 Task: Add a condition where "Hours since ticket status pending user verification Is Sixty" in pending tickets.
Action: Mouse moved to (144, 416)
Screenshot: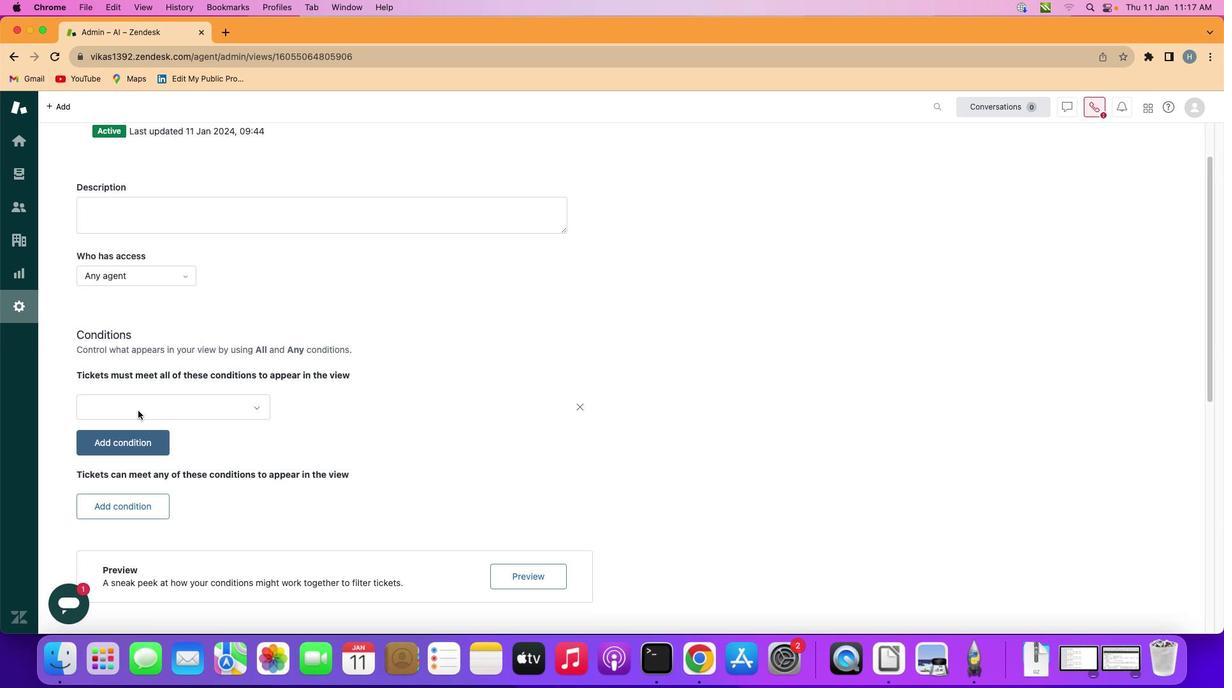 
Action: Mouse pressed left at (144, 416)
Screenshot: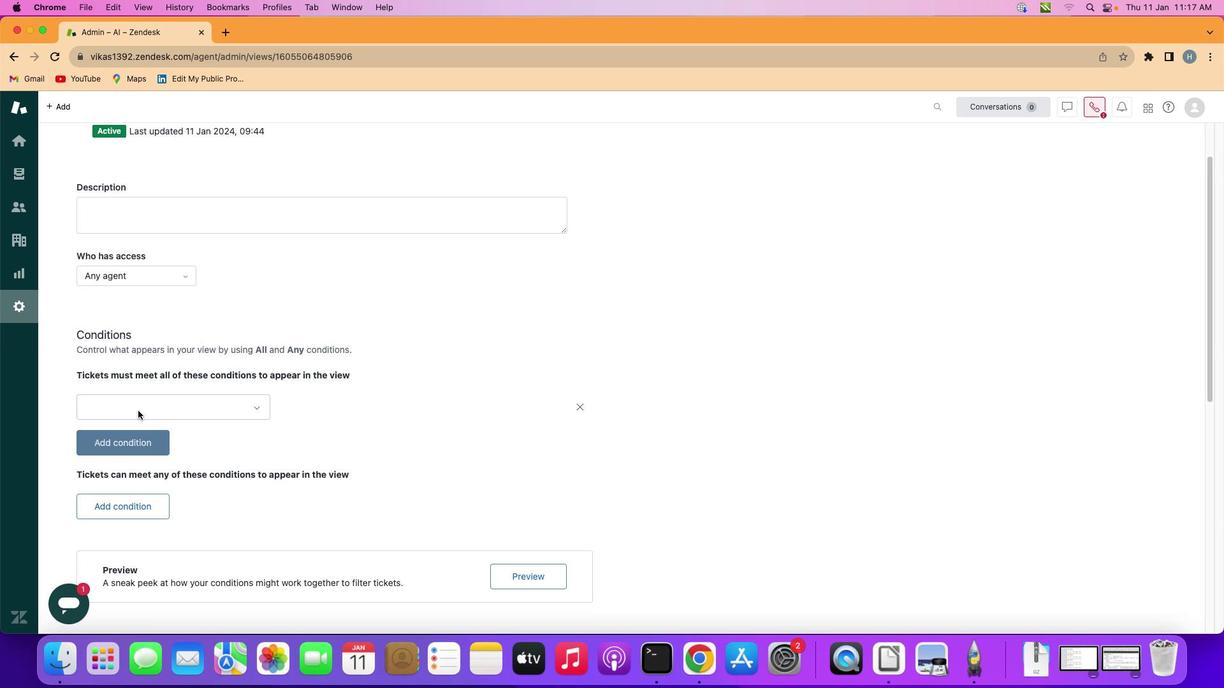 
Action: Mouse moved to (186, 415)
Screenshot: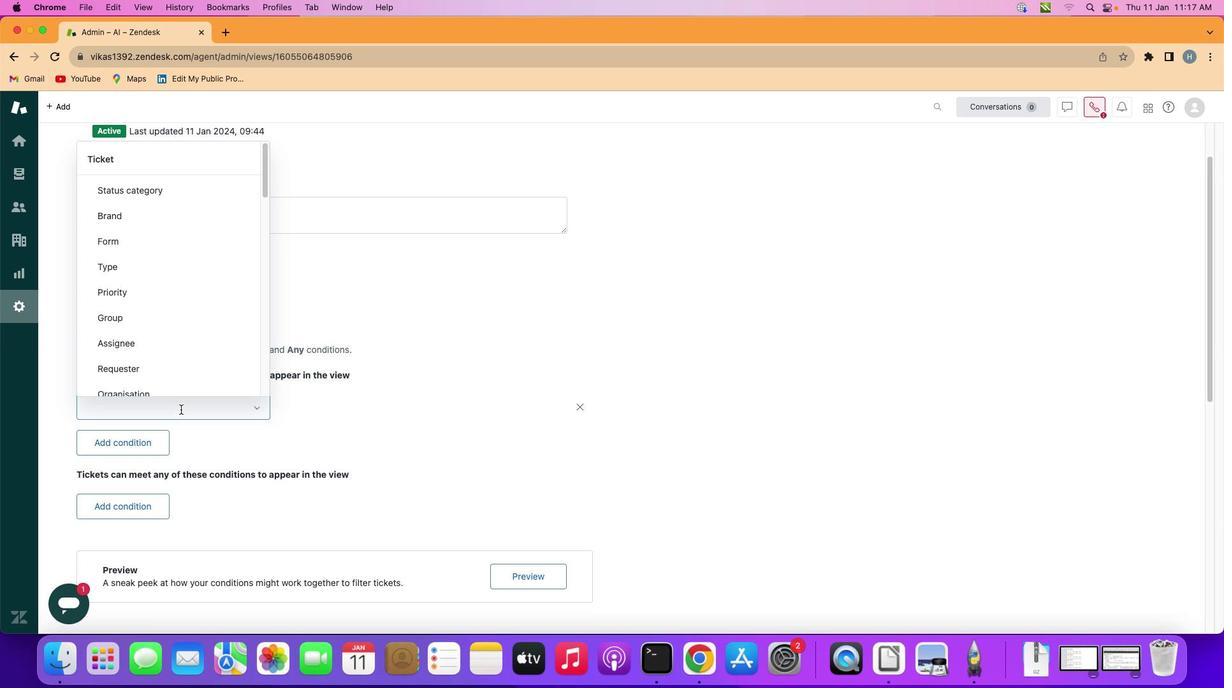 
Action: Mouse pressed left at (186, 415)
Screenshot: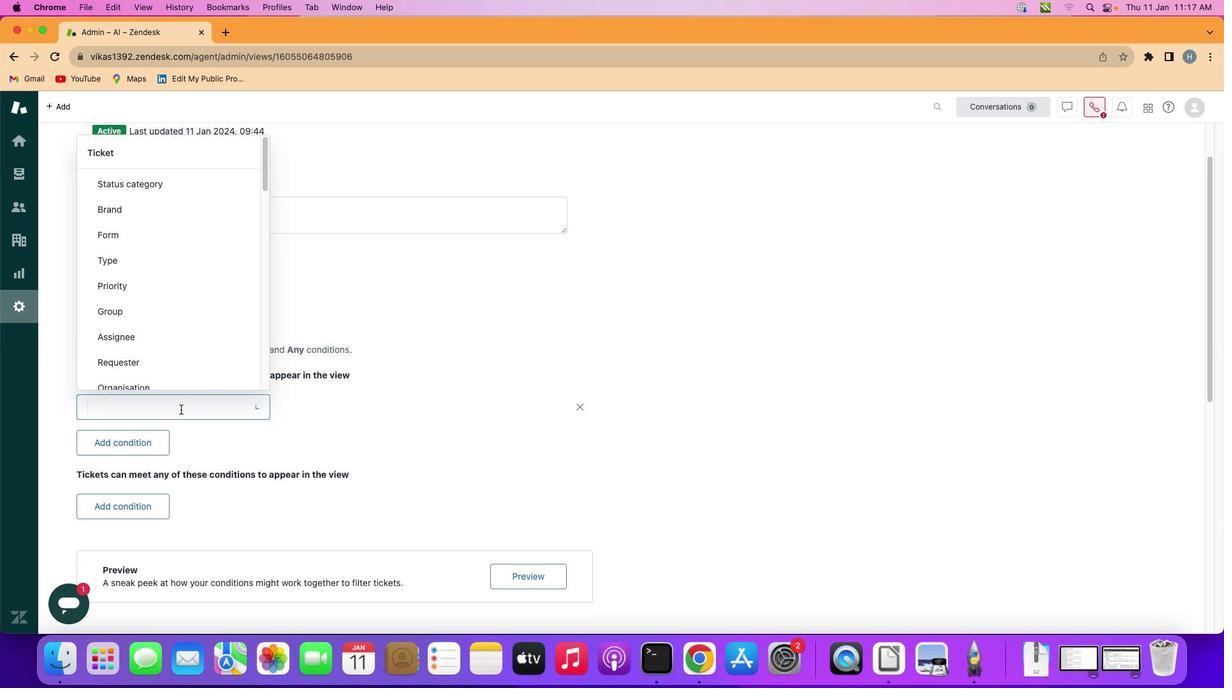 
Action: Mouse moved to (182, 303)
Screenshot: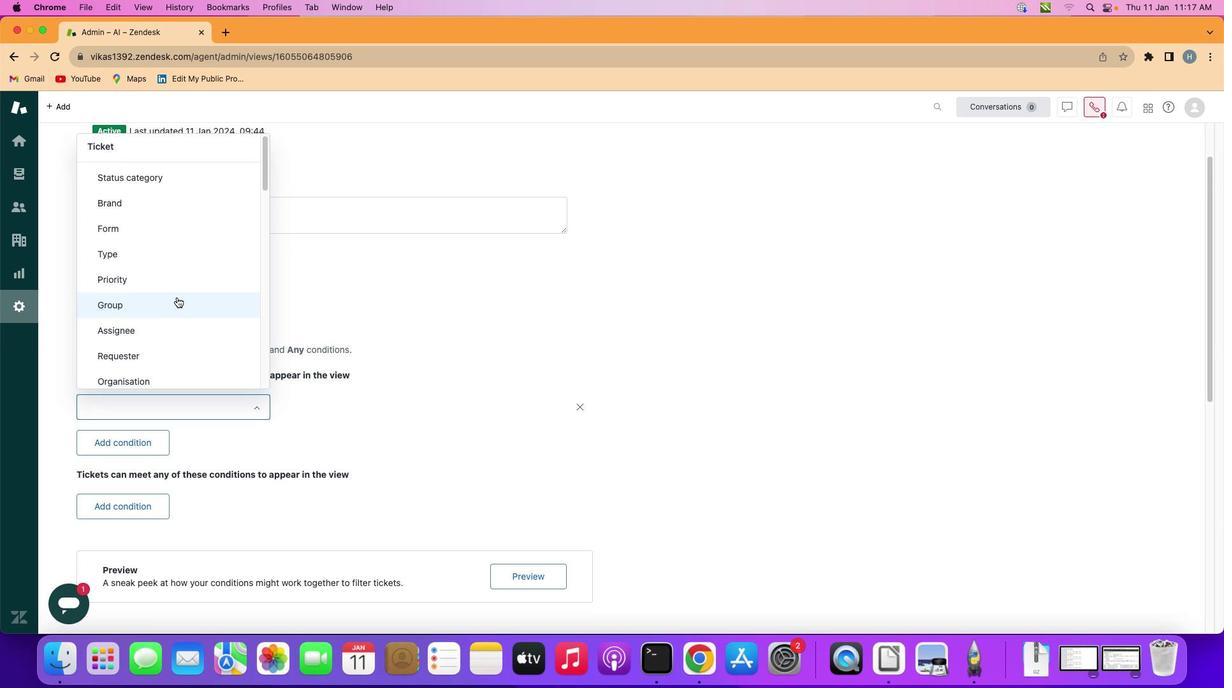 
Action: Mouse scrolled (182, 303) with delta (5, 5)
Screenshot: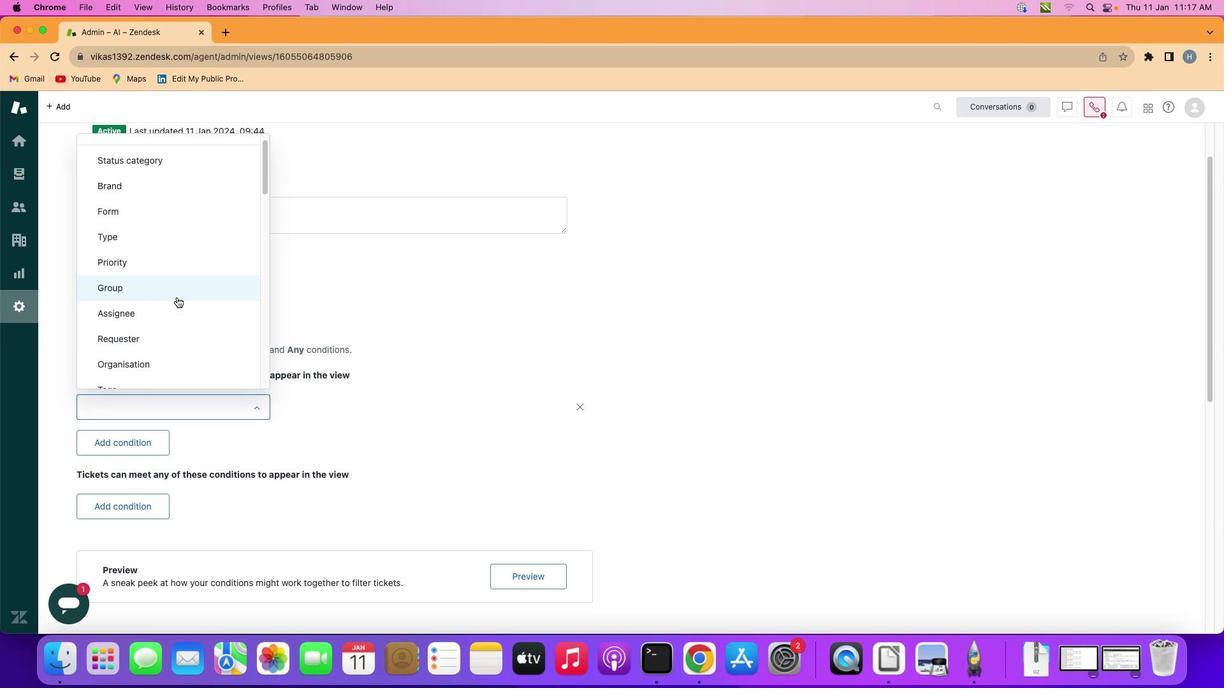 
Action: Mouse scrolled (182, 303) with delta (5, 5)
Screenshot: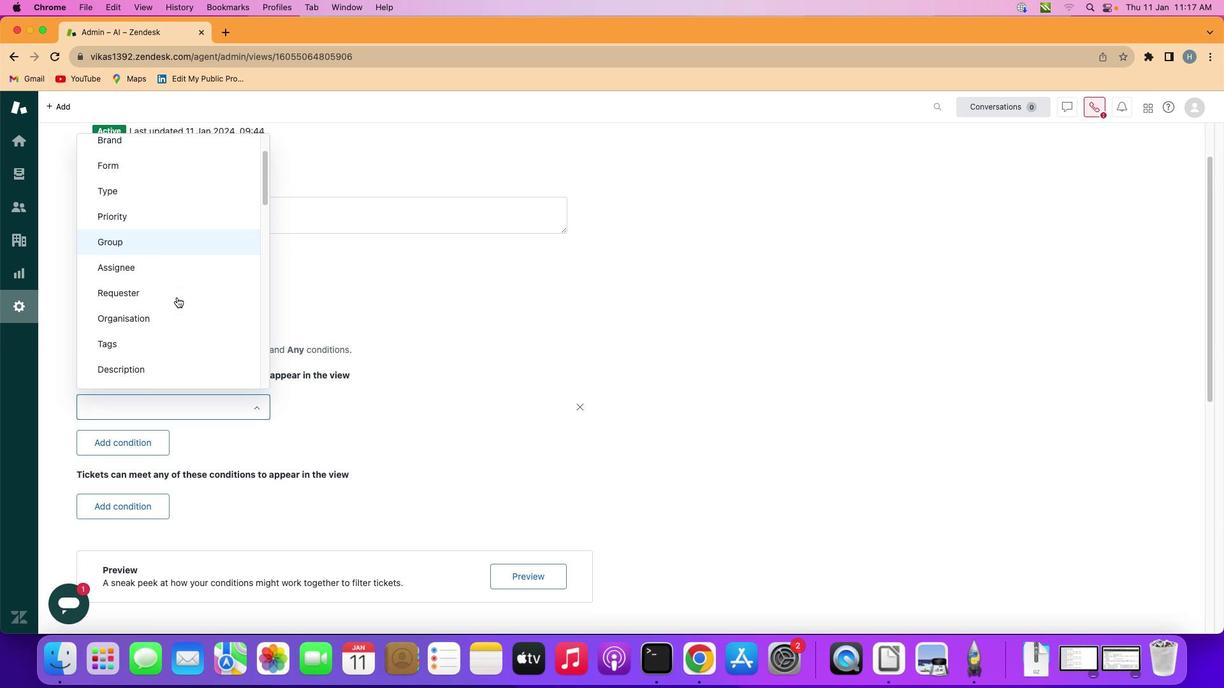 
Action: Mouse scrolled (182, 303) with delta (5, 4)
Screenshot: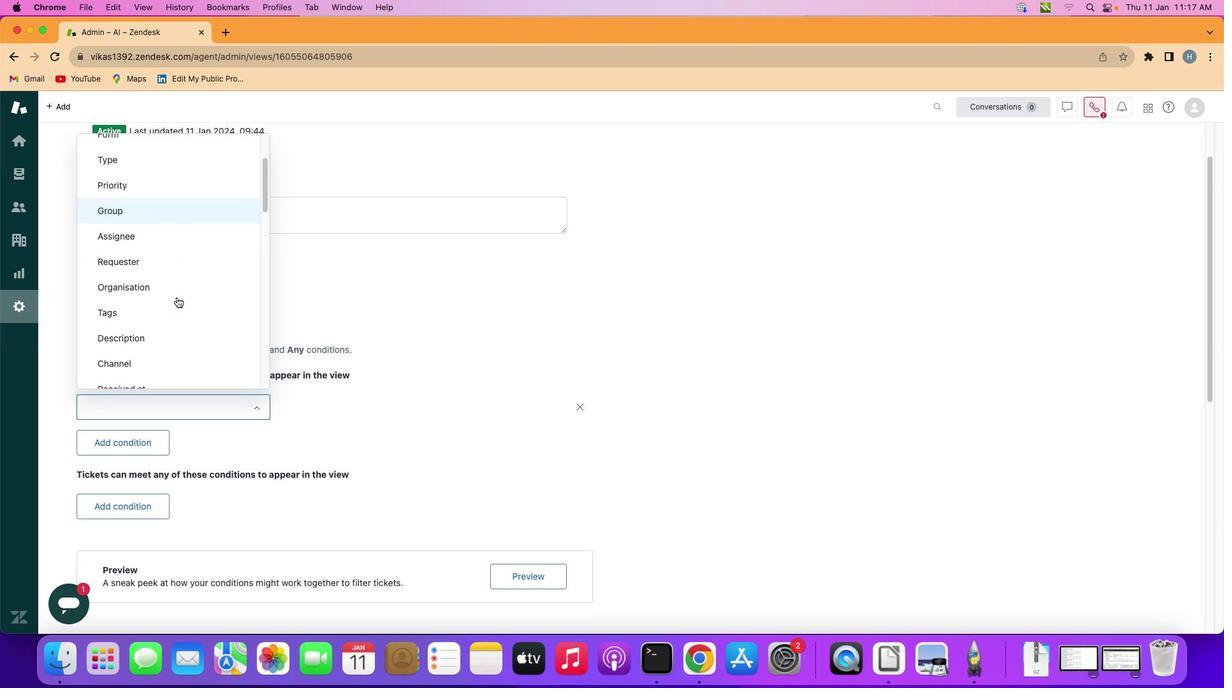 
Action: Mouse scrolled (182, 303) with delta (5, 4)
Screenshot: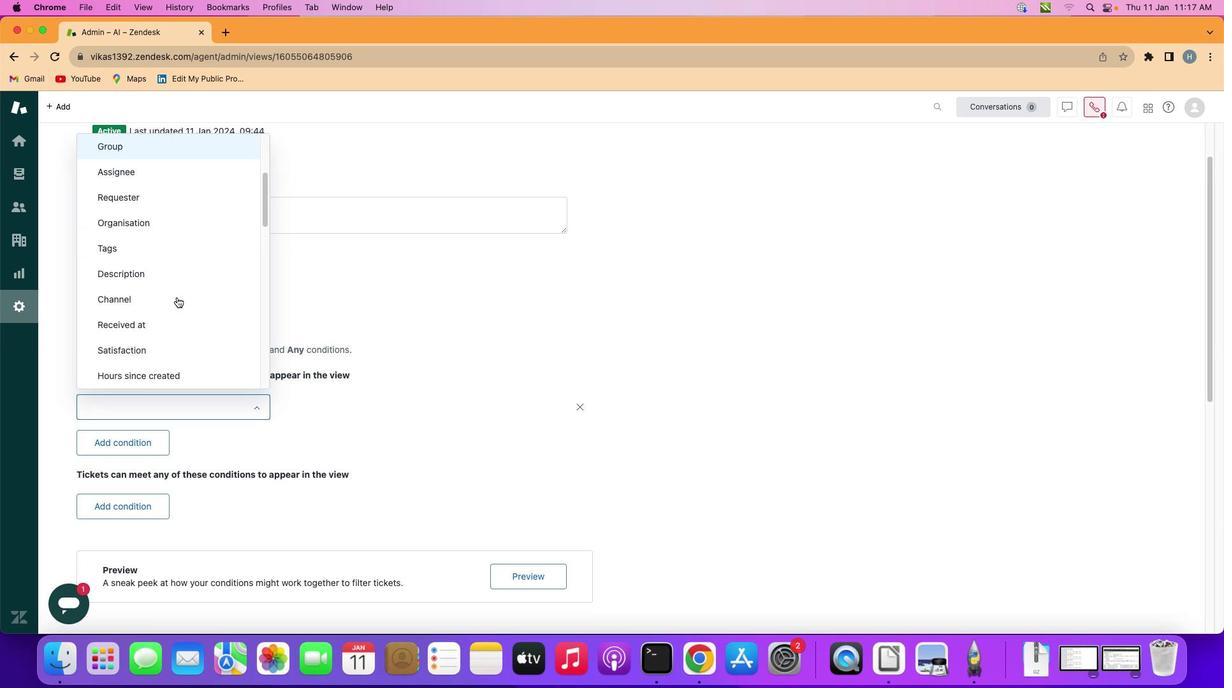 
Action: Mouse scrolled (182, 303) with delta (5, 4)
Screenshot: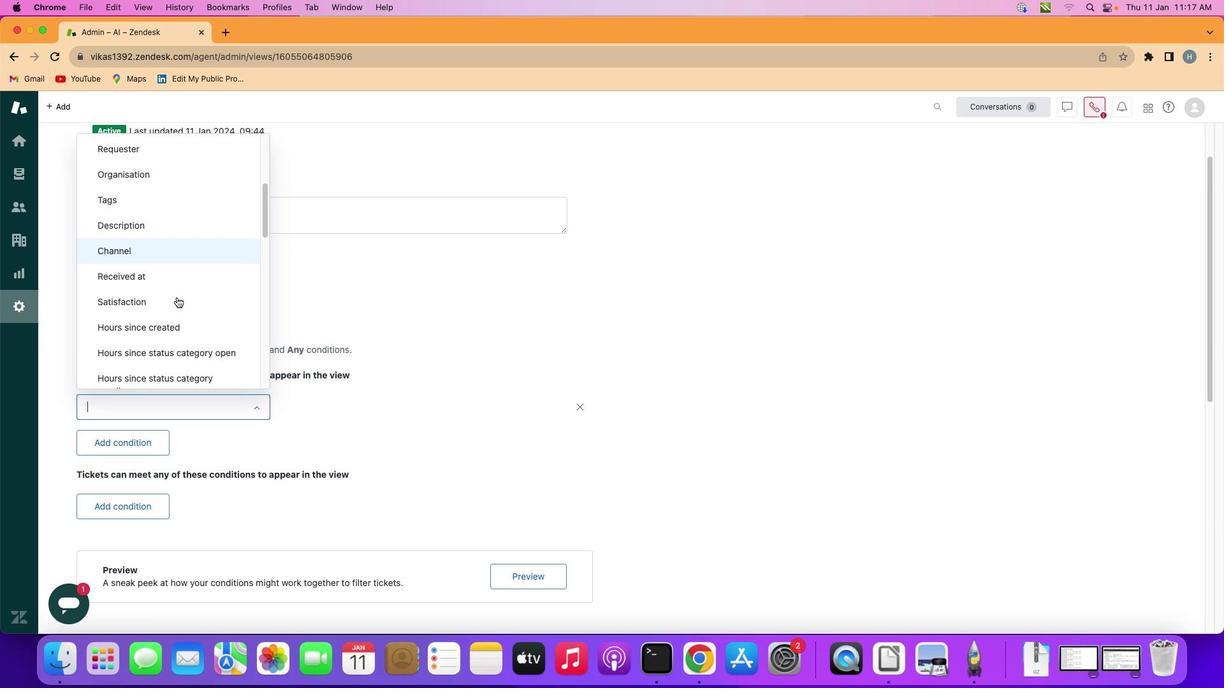 
Action: Mouse moved to (183, 302)
Screenshot: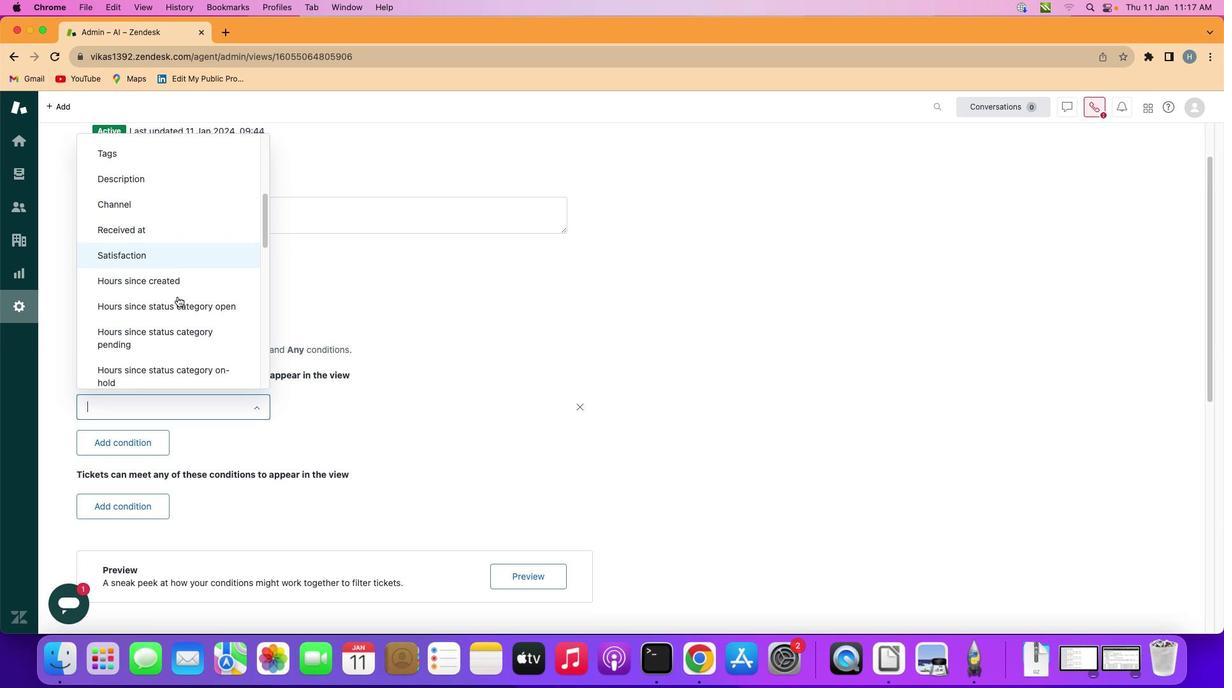 
Action: Mouse scrolled (183, 302) with delta (5, 6)
Screenshot: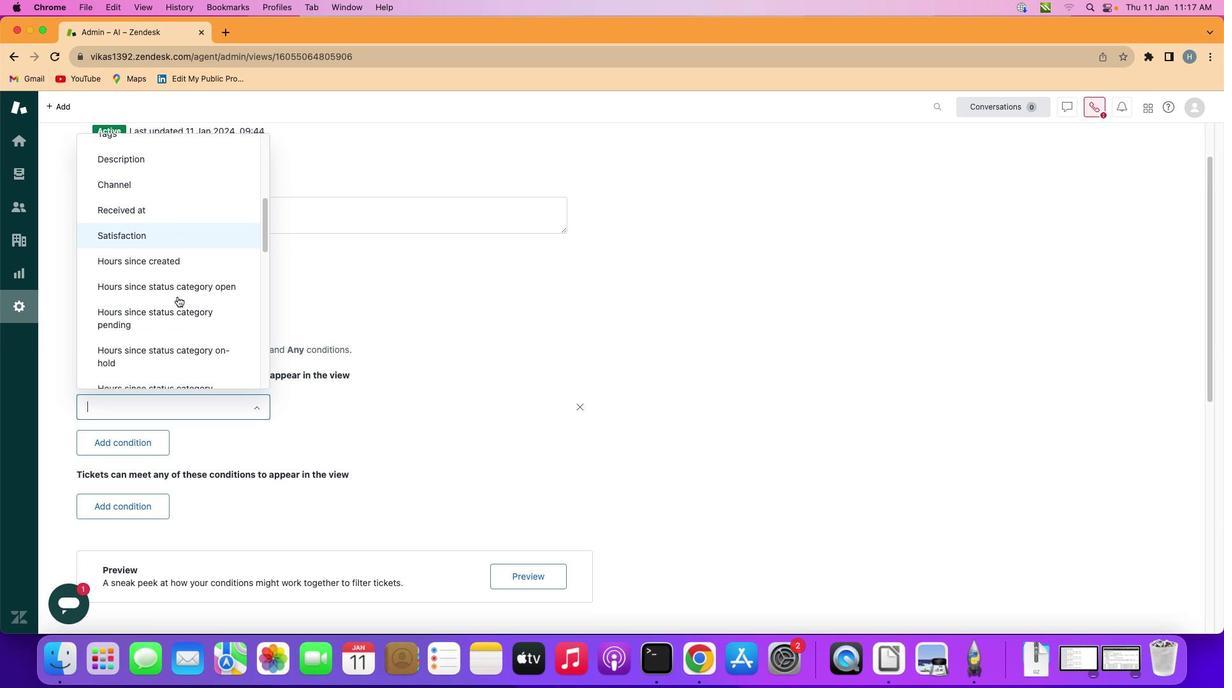 
Action: Mouse scrolled (183, 302) with delta (5, 3)
Screenshot: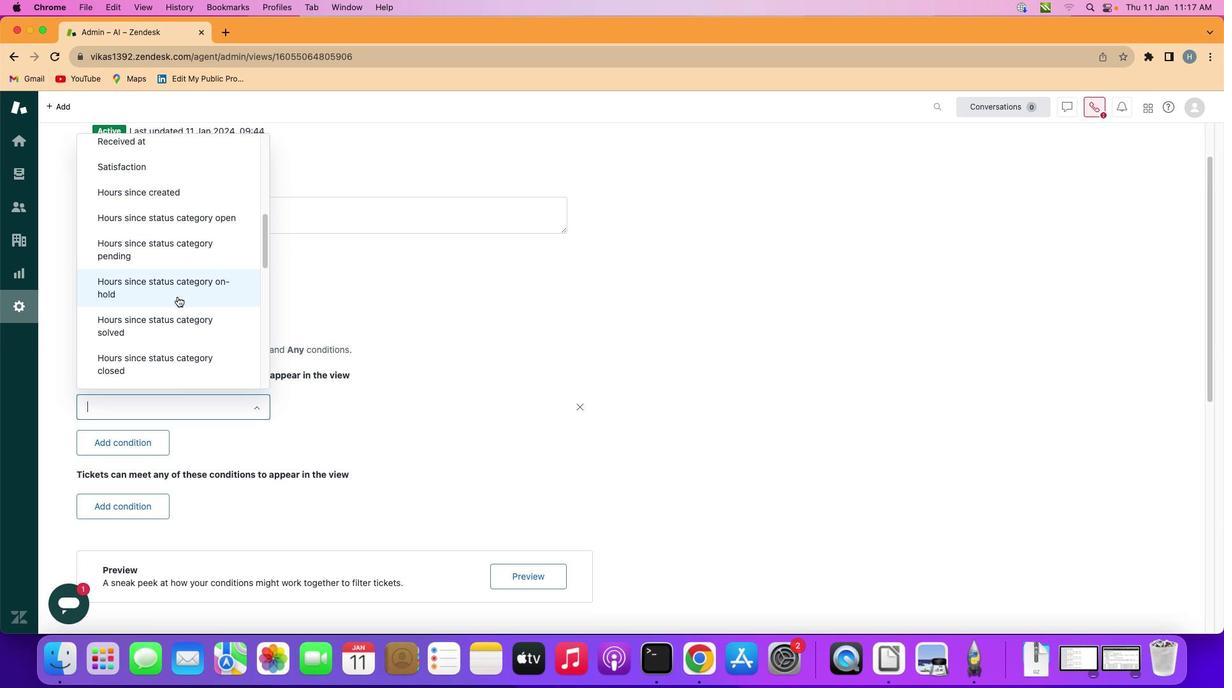 
Action: Mouse scrolled (183, 302) with delta (5, 7)
Screenshot: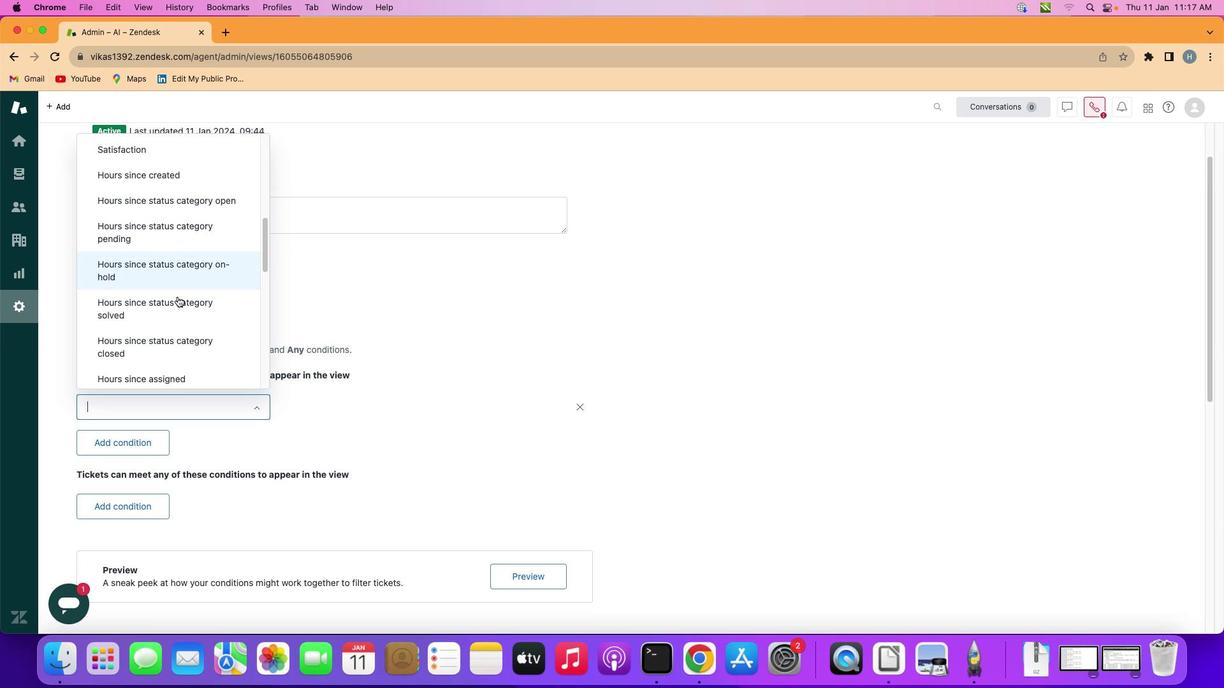 
Action: Mouse scrolled (183, 302) with delta (5, 3)
Screenshot: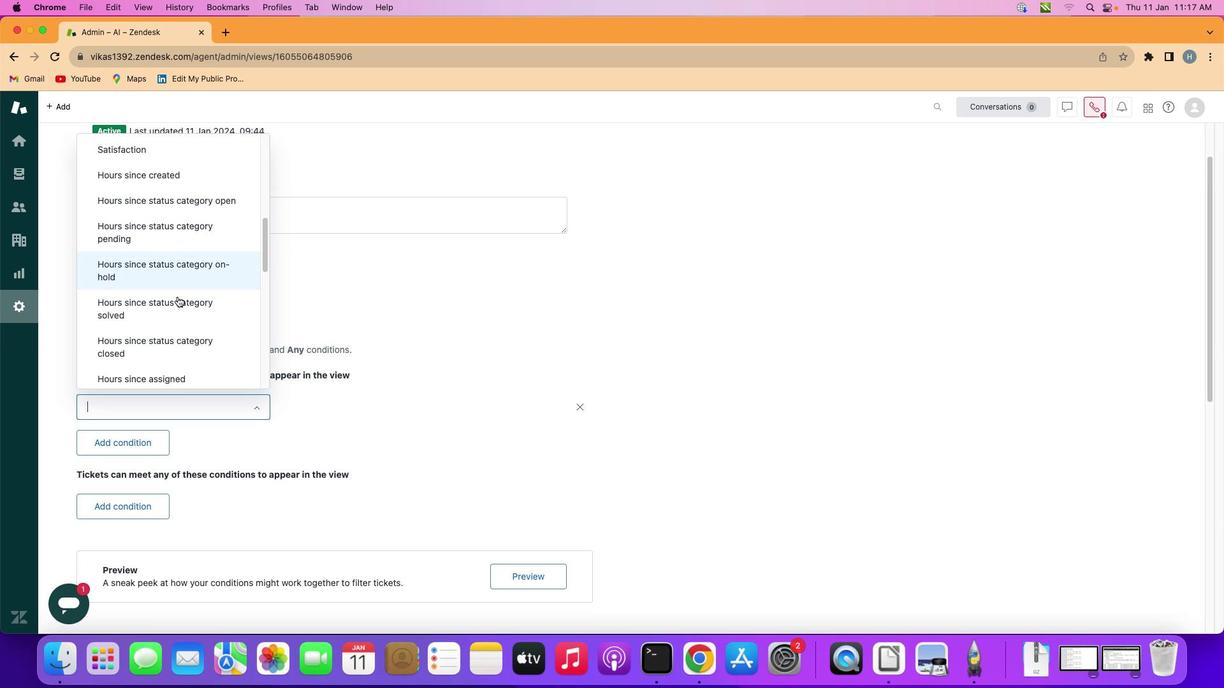 
Action: Mouse scrolled (183, 302) with delta (5, 3)
Screenshot: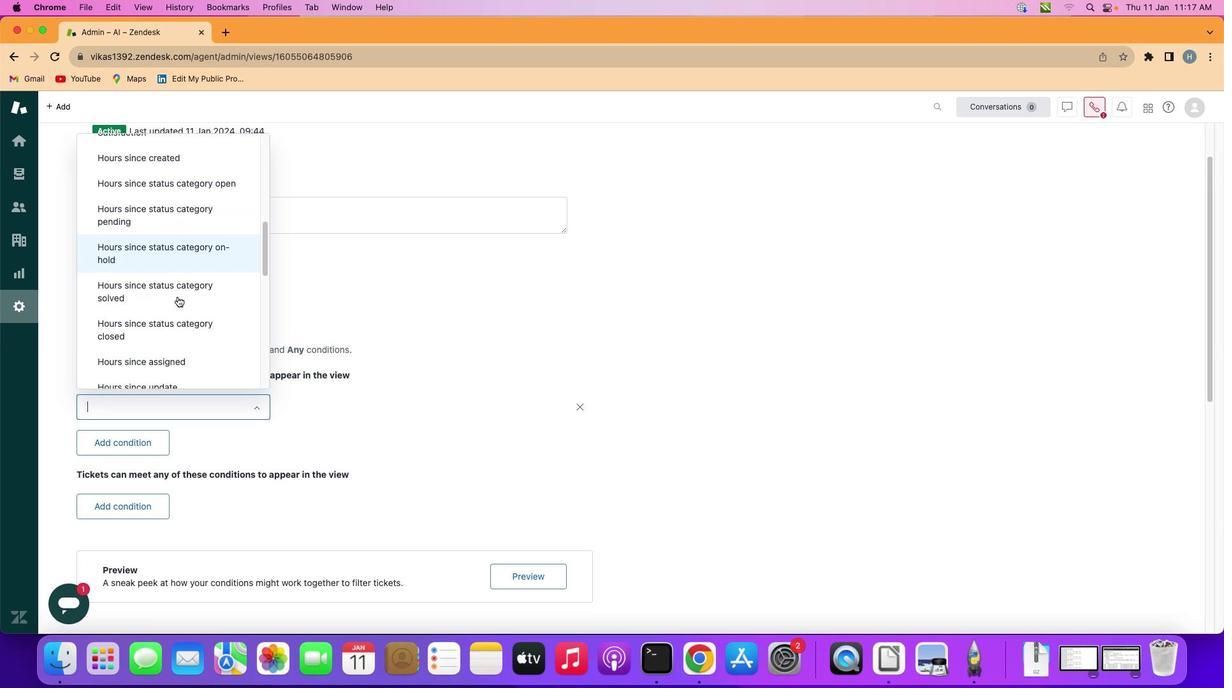 
Action: Mouse moved to (183, 302)
Screenshot: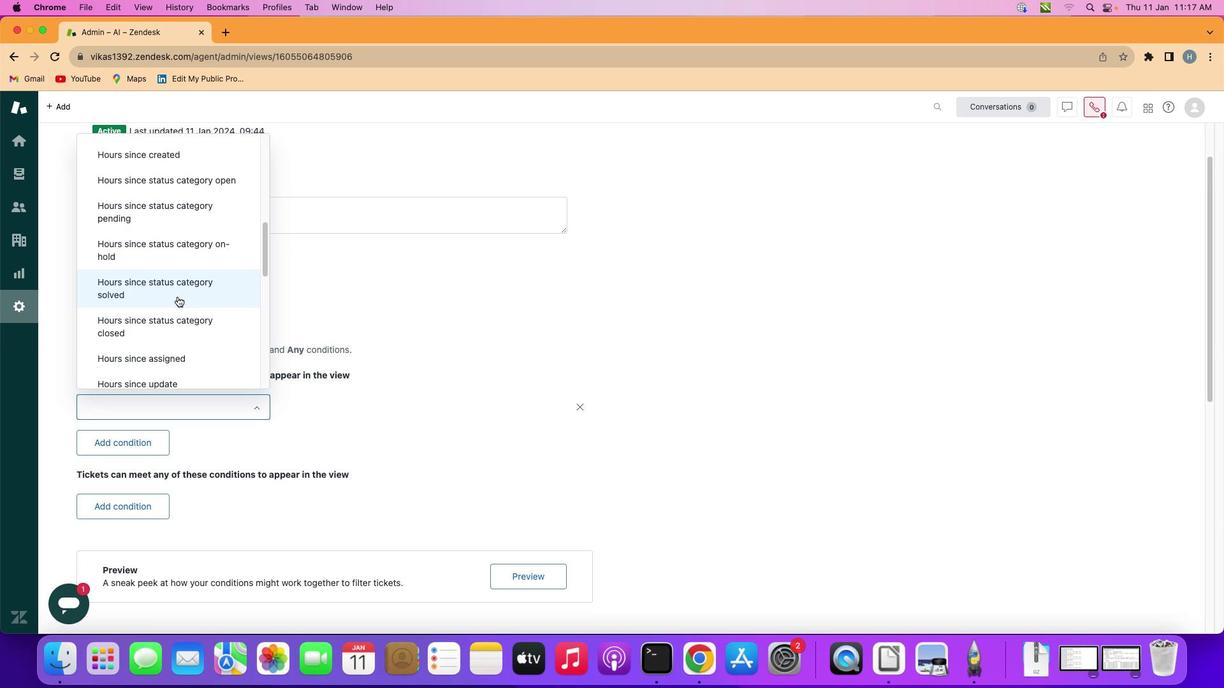 
Action: Mouse scrolled (183, 302) with delta (5, 5)
Screenshot: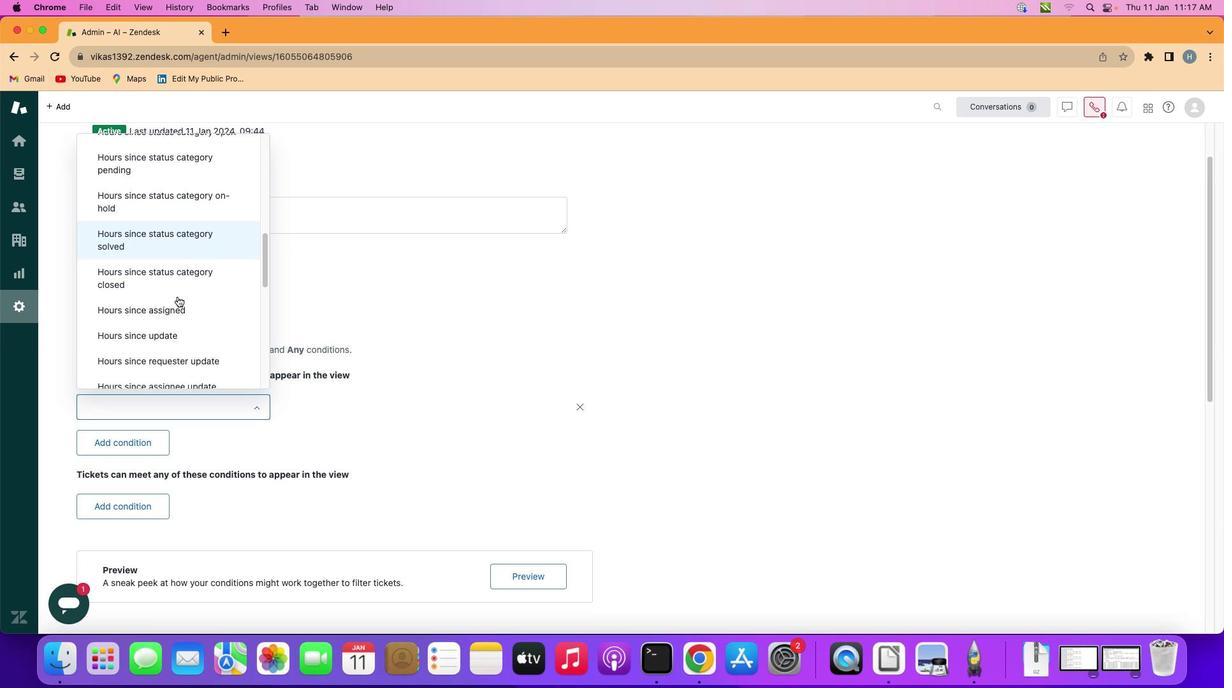 
Action: Mouse scrolled (183, 302) with delta (5, 5)
Screenshot: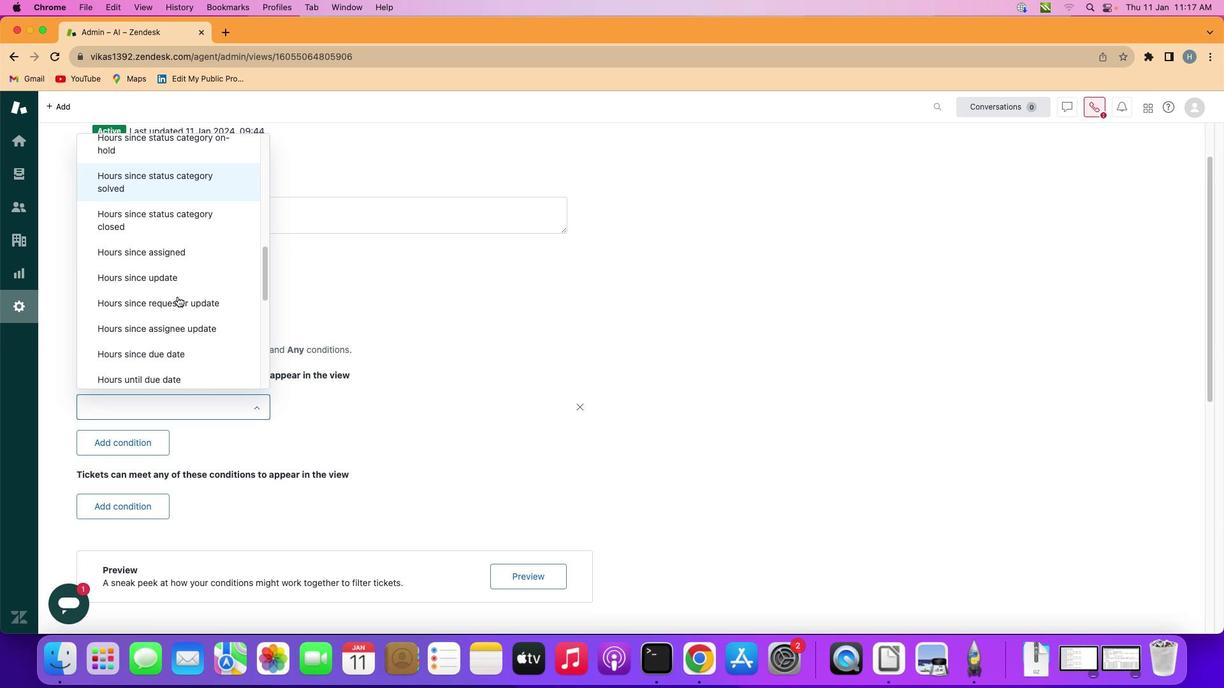 
Action: Mouse scrolled (183, 302) with delta (5, 4)
Screenshot: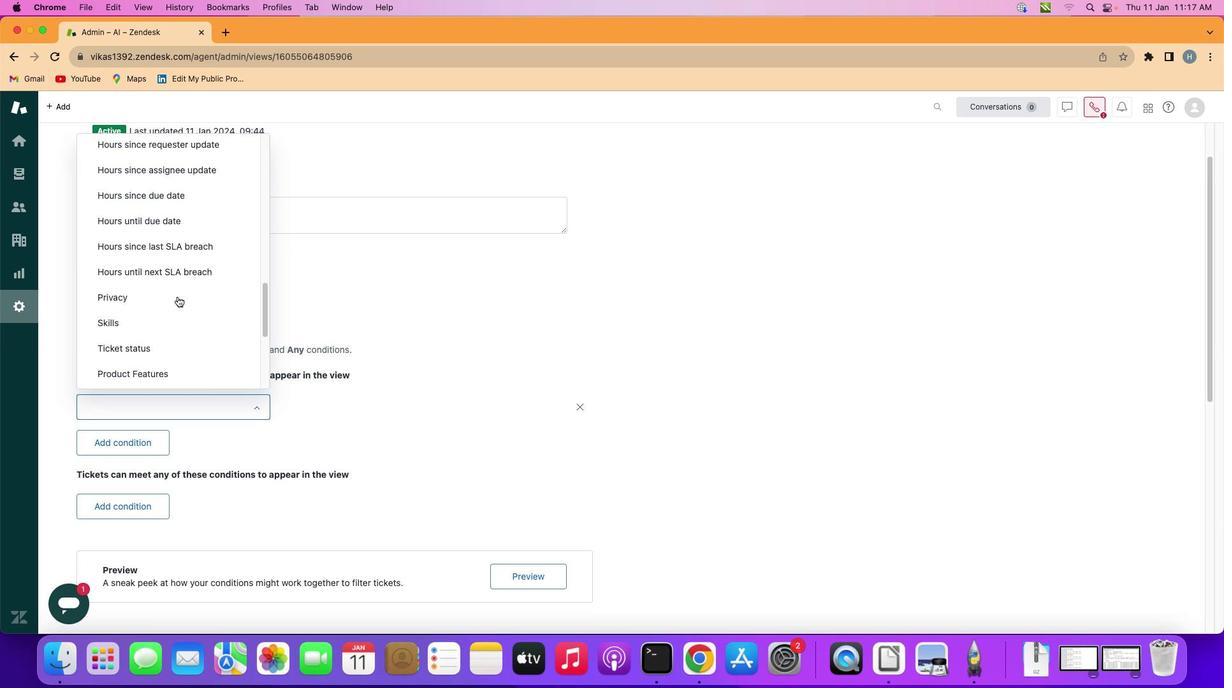 
Action: Mouse scrolled (183, 302) with delta (5, 3)
Screenshot: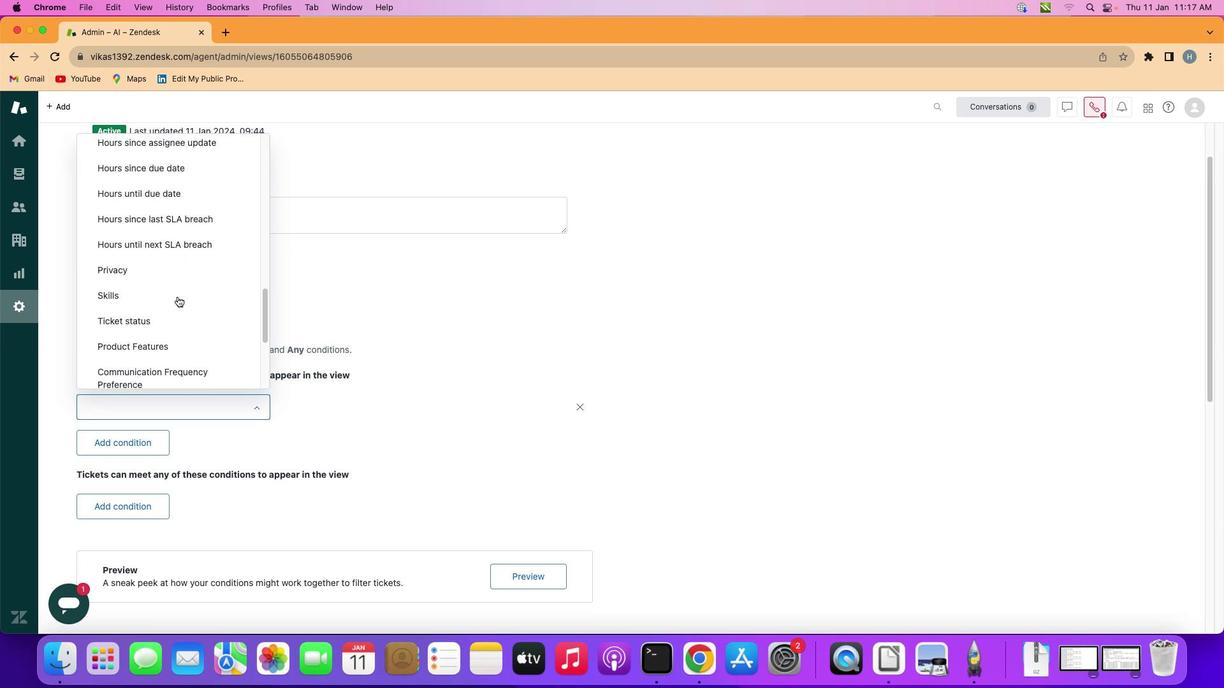 
Action: Mouse scrolled (183, 302) with delta (5, 3)
Screenshot: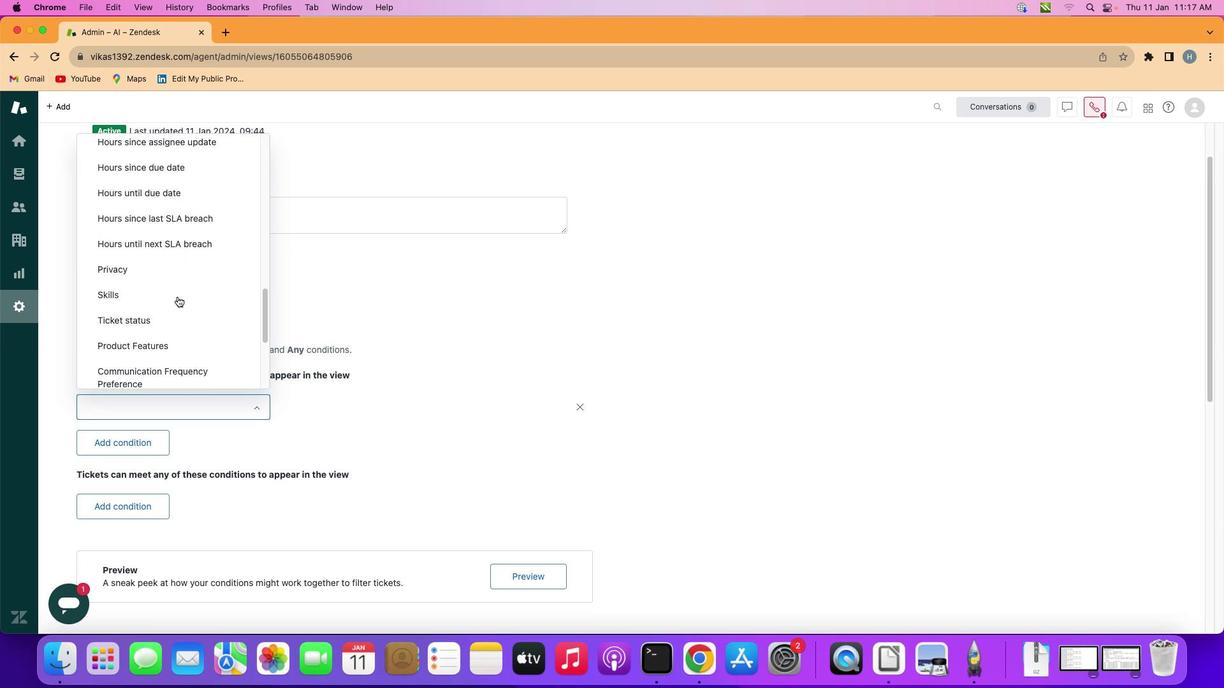 
Action: Mouse scrolled (183, 302) with delta (5, 6)
Screenshot: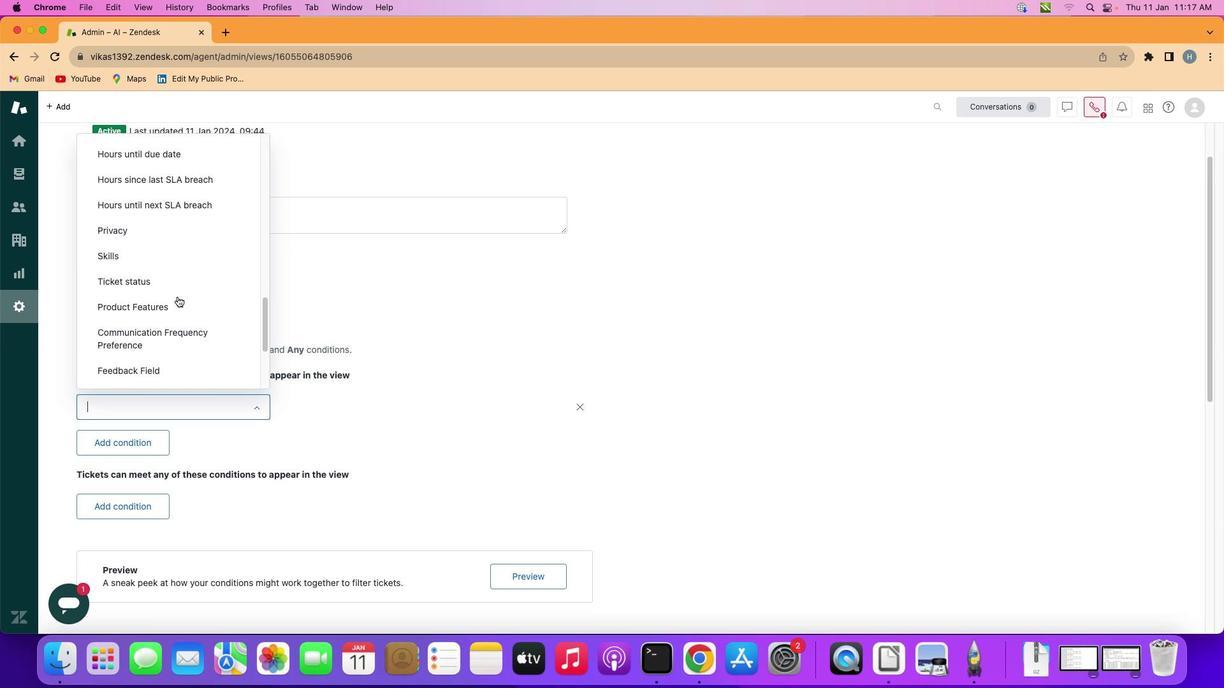 
Action: Mouse scrolled (183, 302) with delta (5, 3)
Screenshot: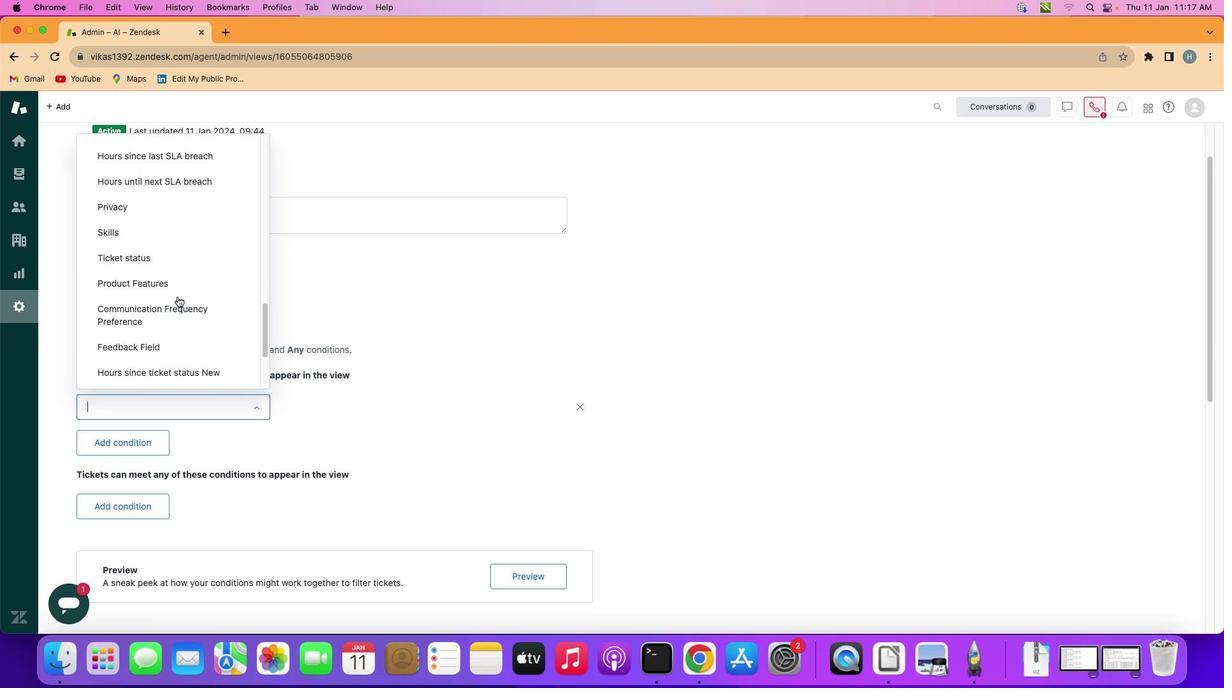 
Action: Mouse scrolled (183, 302) with delta (5, 7)
Screenshot: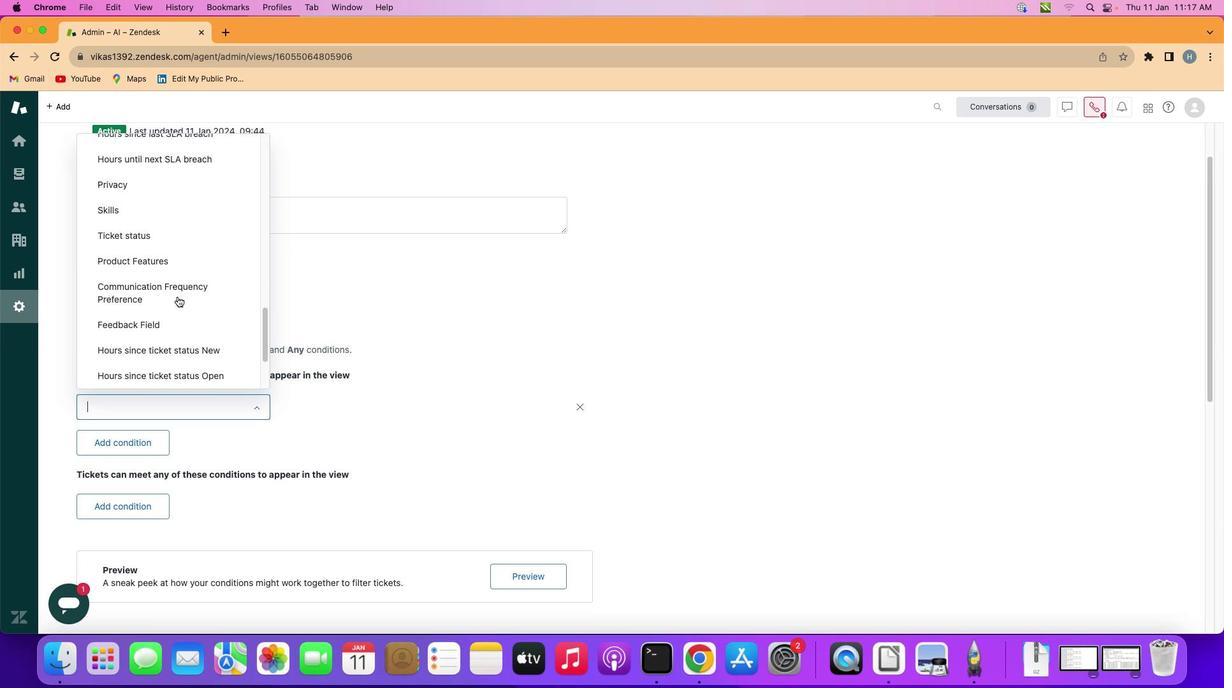 
Action: Mouse scrolled (183, 302) with delta (5, 3)
Screenshot: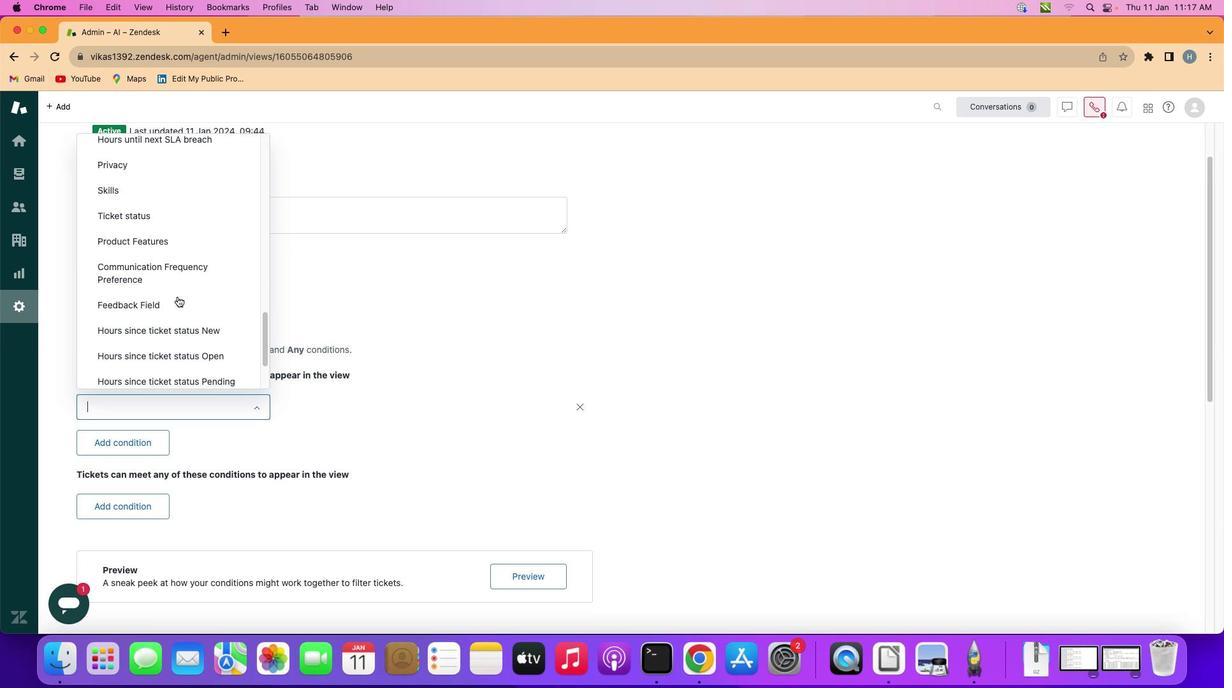 
Action: Mouse scrolled (183, 302) with delta (5, 5)
Screenshot: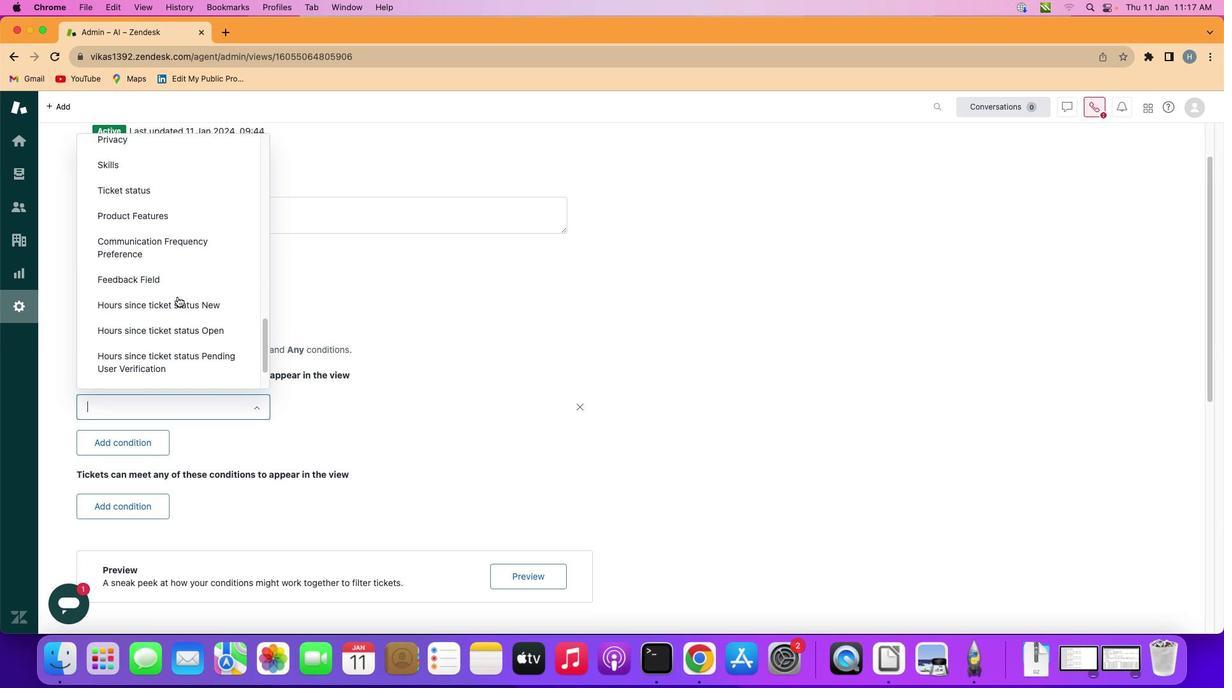 
Action: Mouse moved to (183, 302)
Screenshot: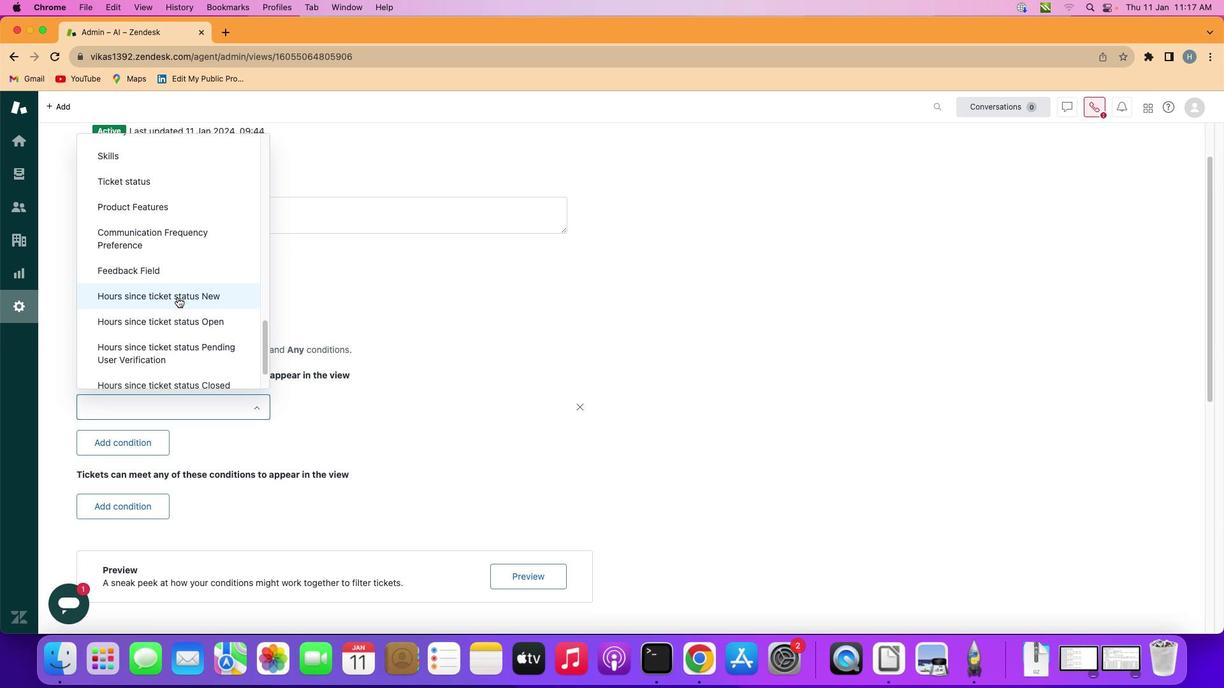 
Action: Mouse scrolled (183, 302) with delta (5, 5)
Screenshot: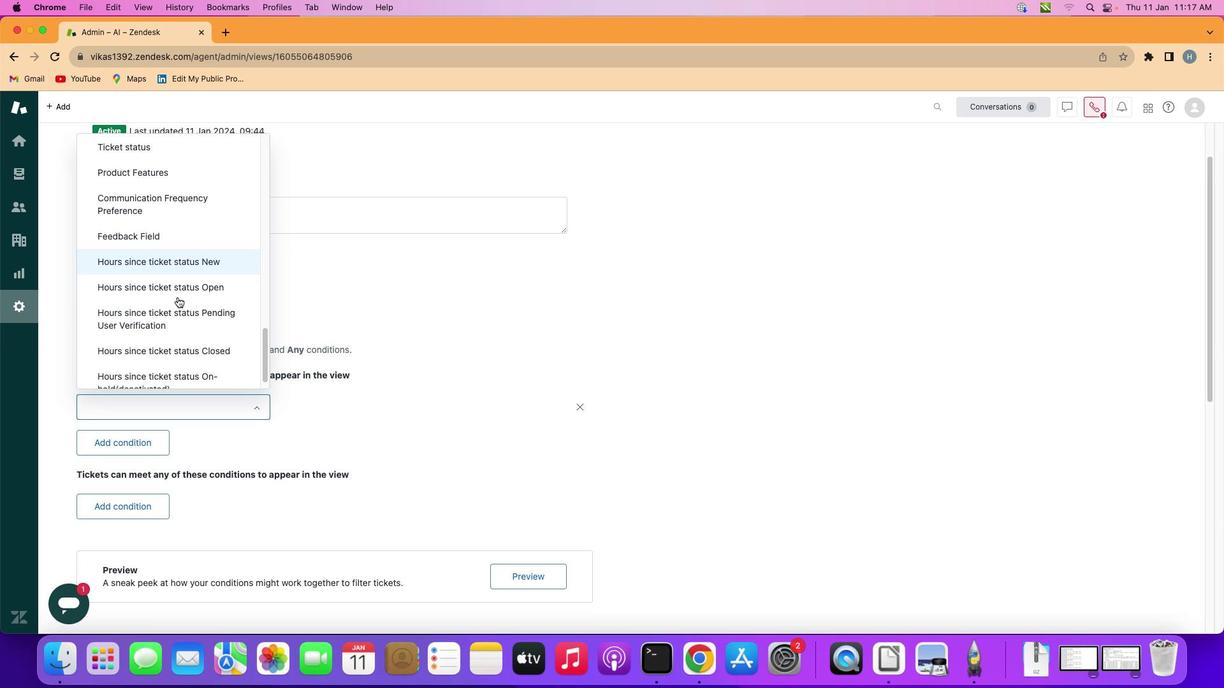 
Action: Mouse scrolled (183, 302) with delta (5, 5)
Screenshot: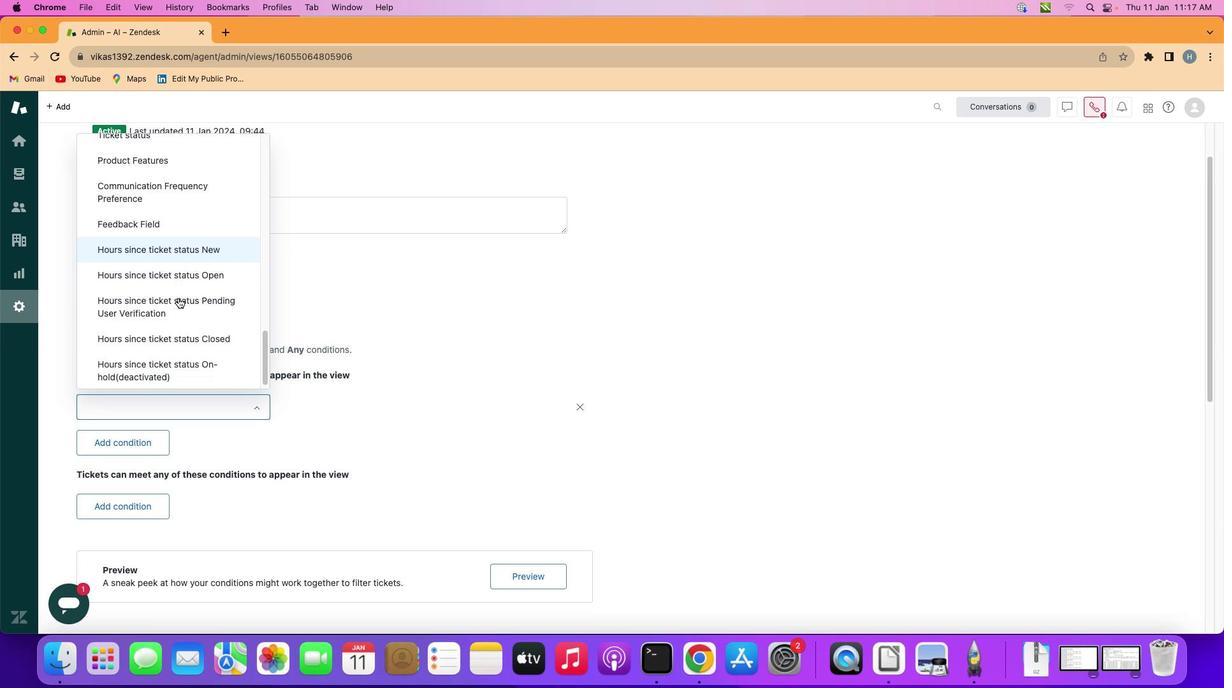 
Action: Mouse scrolled (183, 302) with delta (5, 3)
Screenshot: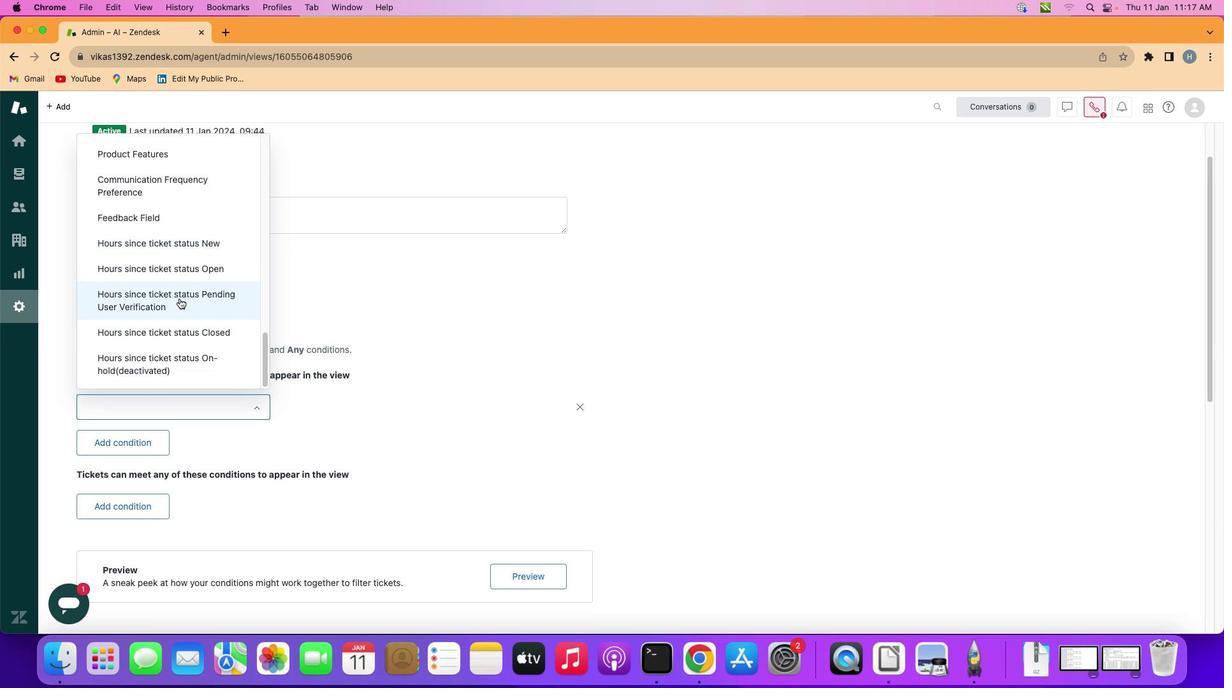 
Action: Mouse scrolled (183, 302) with delta (5, 2)
Screenshot: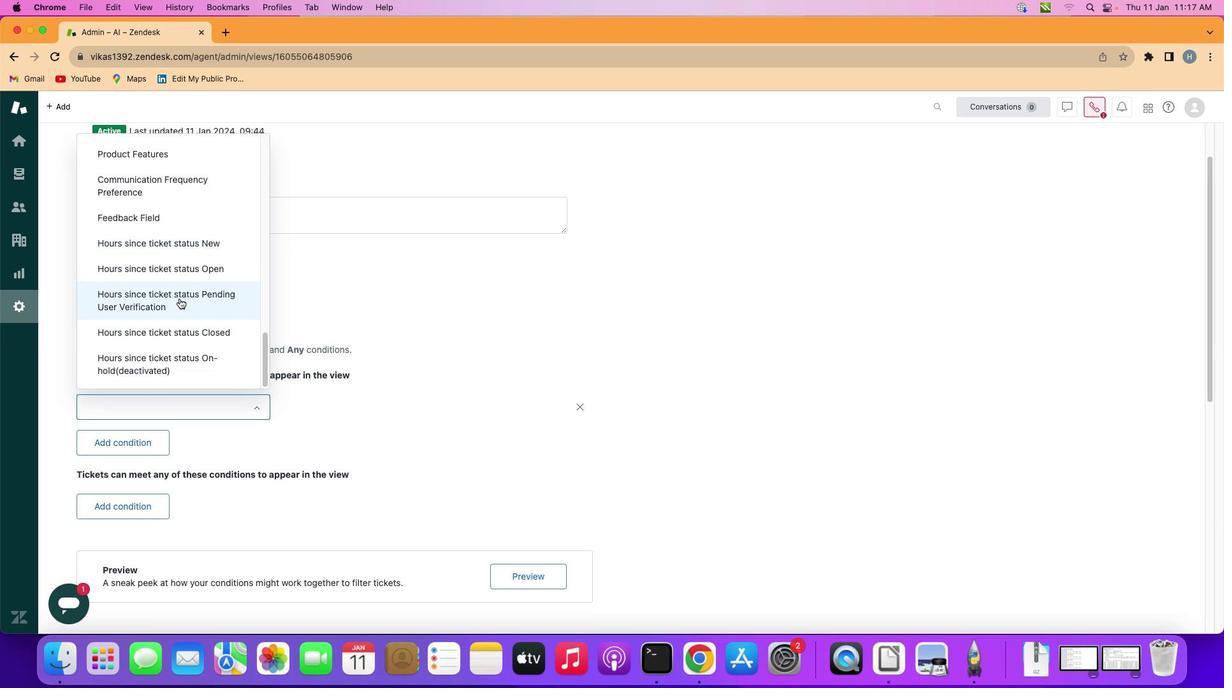 
Action: Mouse scrolled (183, 302) with delta (5, 2)
Screenshot: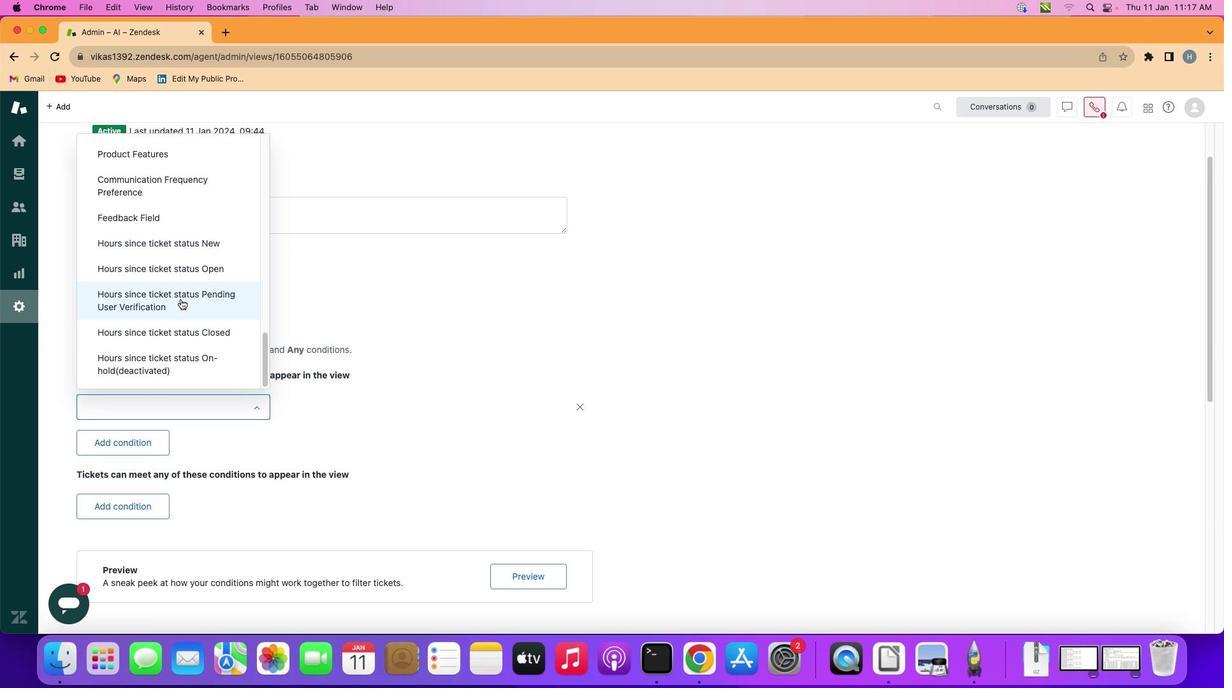 
Action: Mouse scrolled (183, 302) with delta (5, 1)
Screenshot: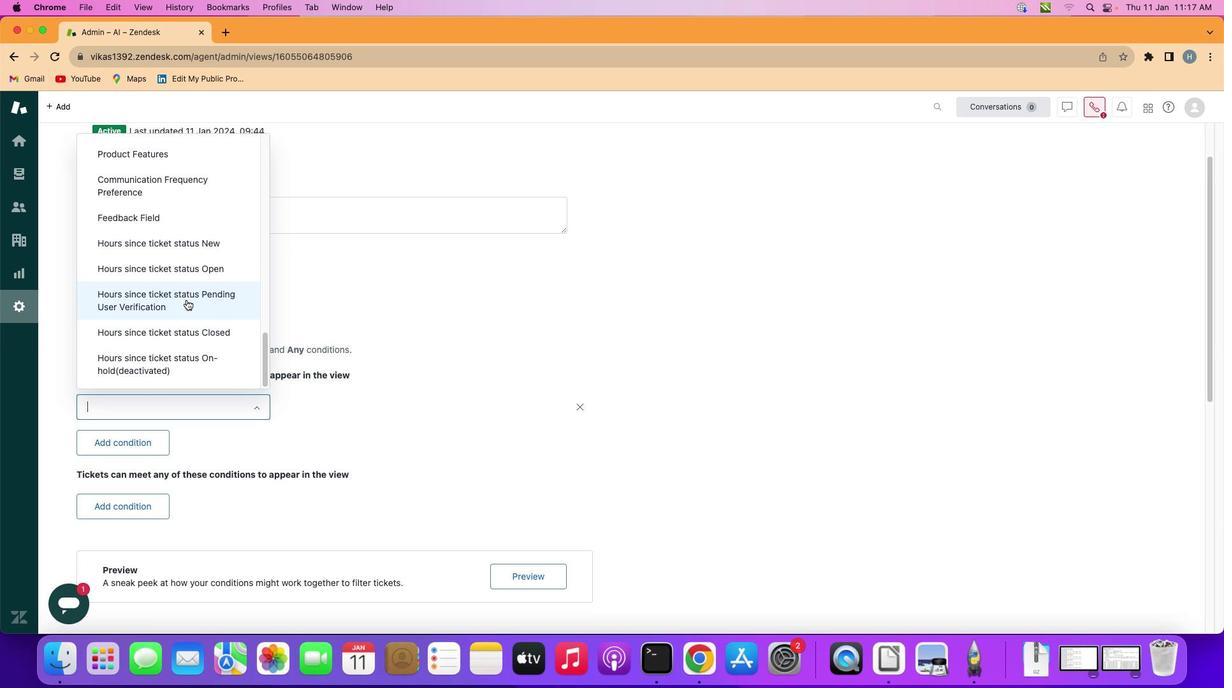 
Action: Mouse moved to (227, 293)
Screenshot: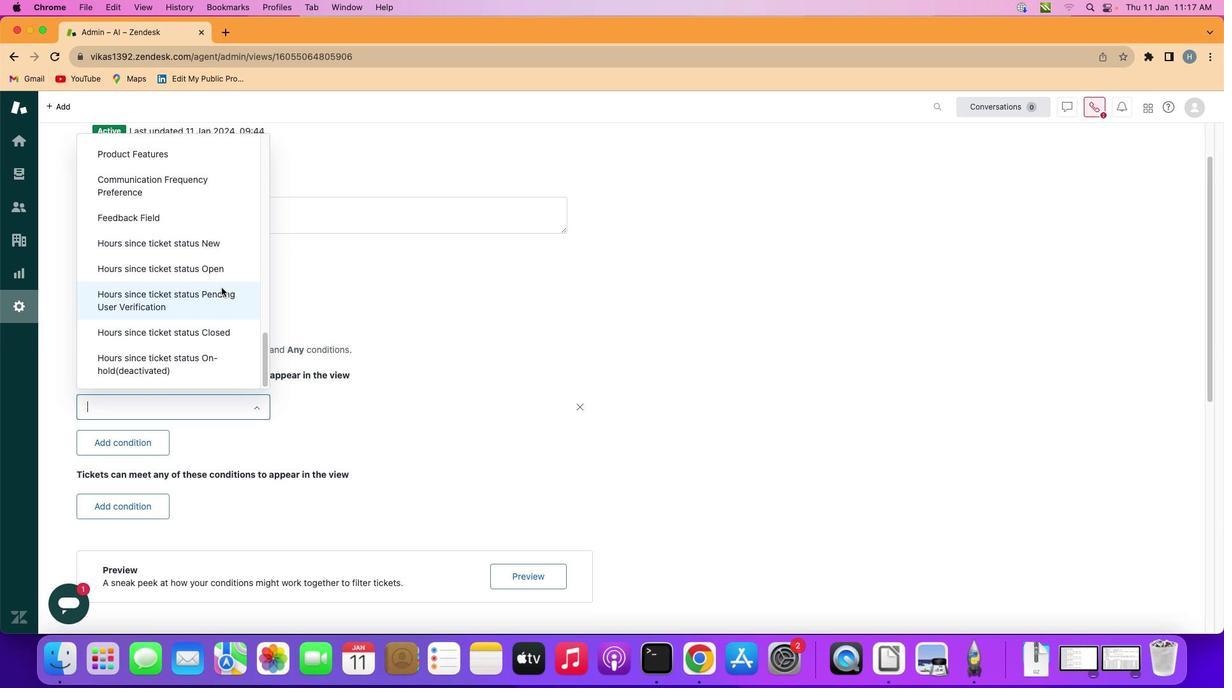 
Action: Mouse pressed left at (227, 293)
Screenshot: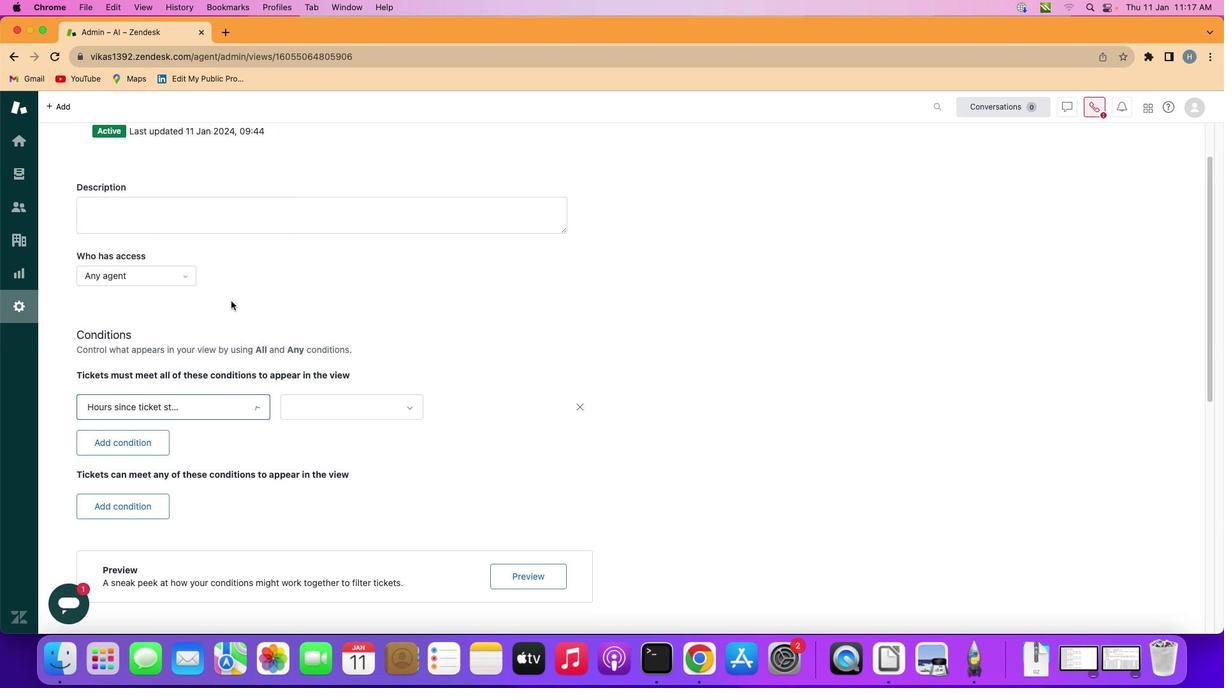 
Action: Mouse moved to (361, 411)
Screenshot: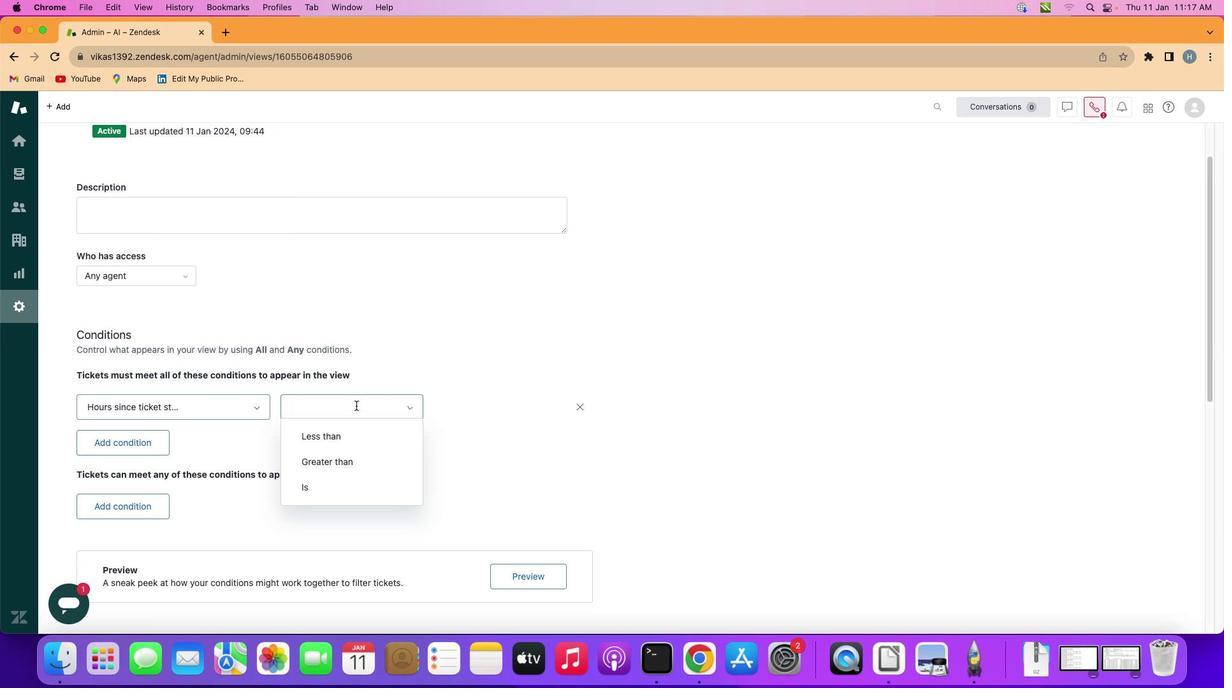 
Action: Mouse pressed left at (361, 411)
Screenshot: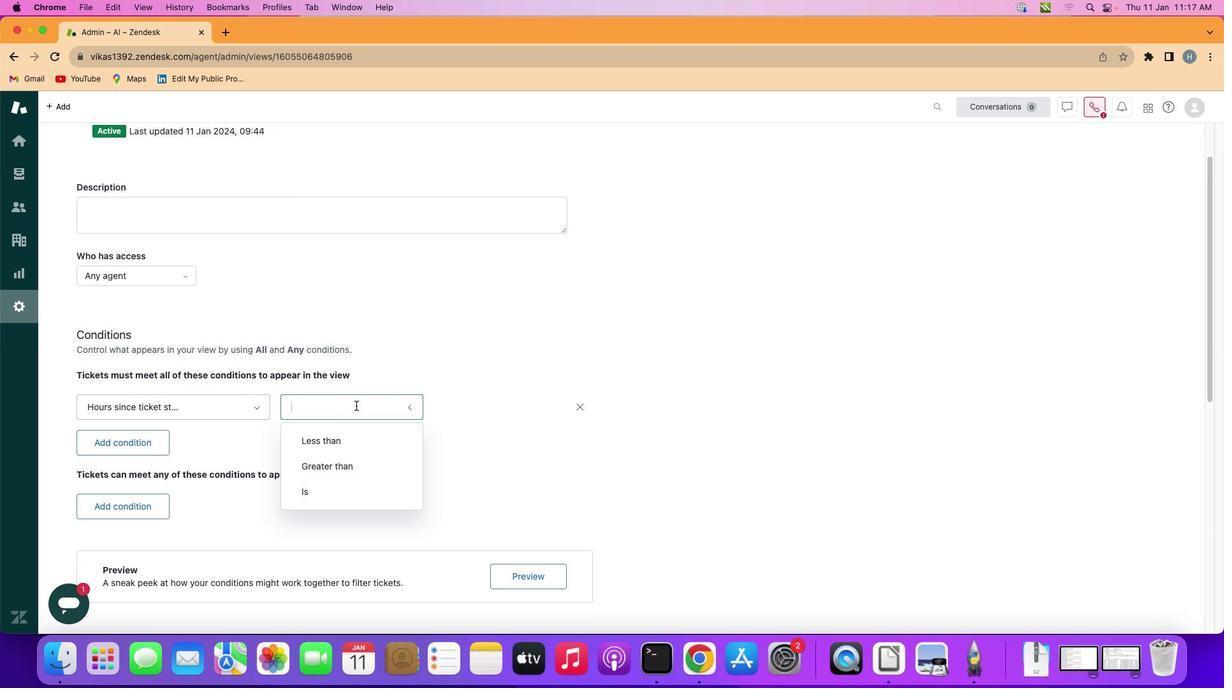 
Action: Mouse moved to (343, 489)
Screenshot: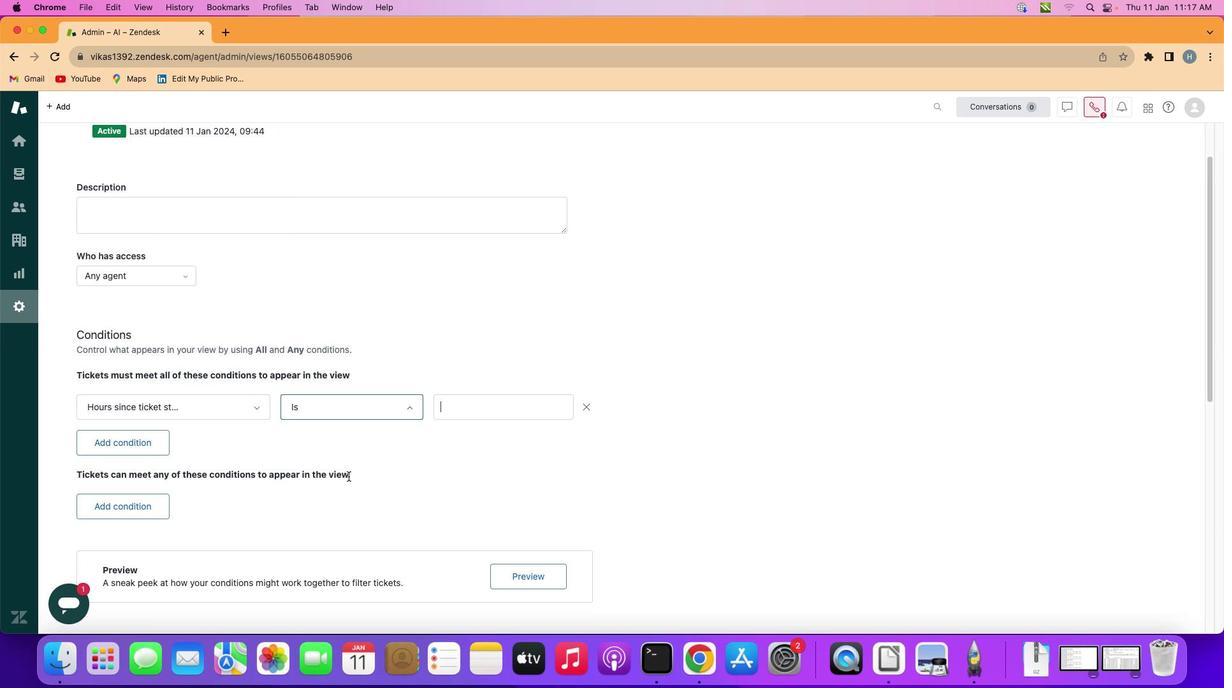 
Action: Mouse pressed left at (343, 489)
Screenshot: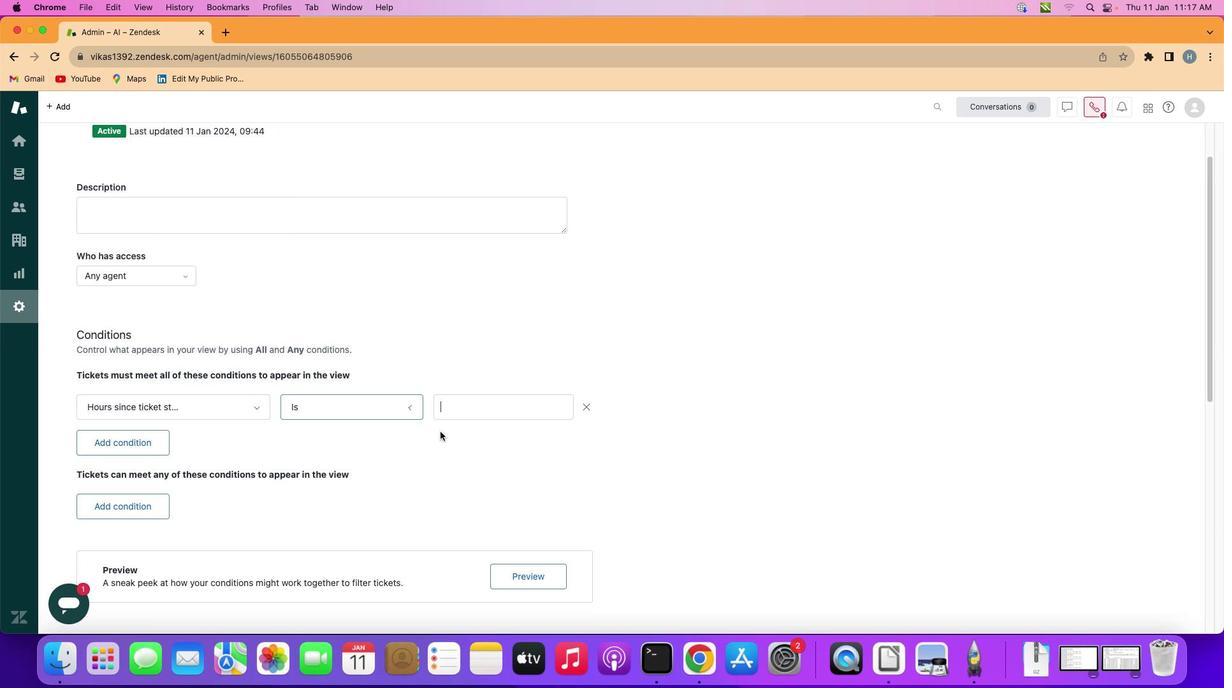 
Action: Mouse moved to (477, 420)
Screenshot: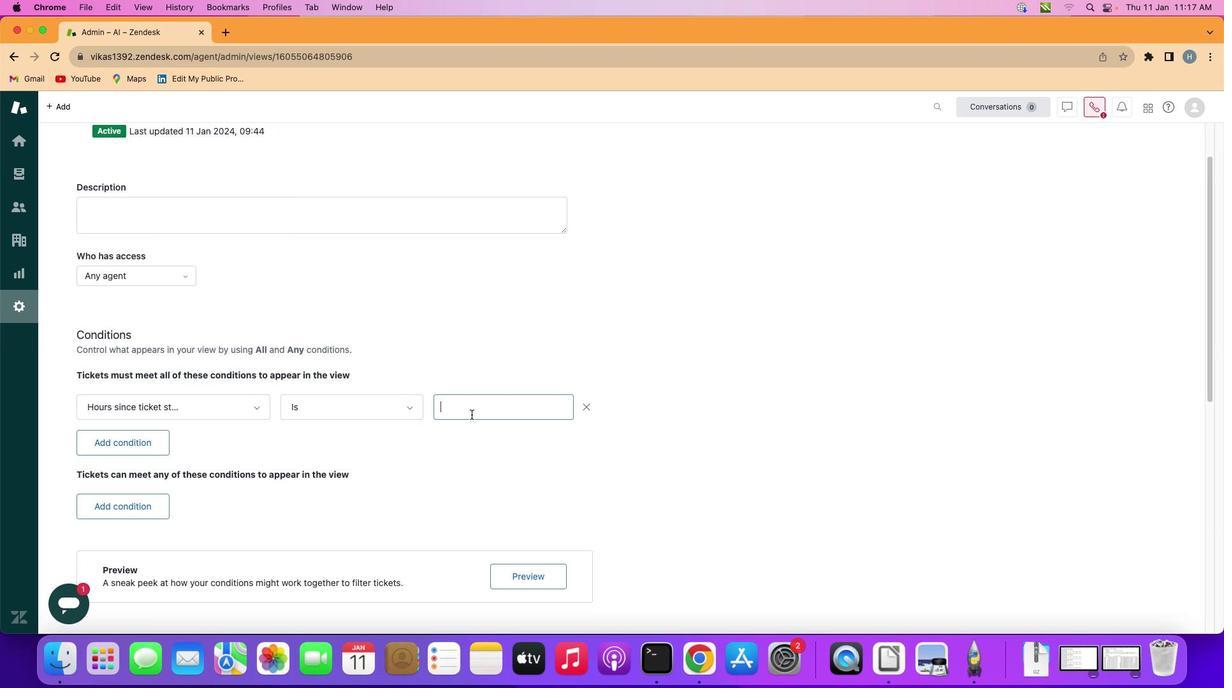
Action: Mouse pressed left at (477, 420)
Screenshot: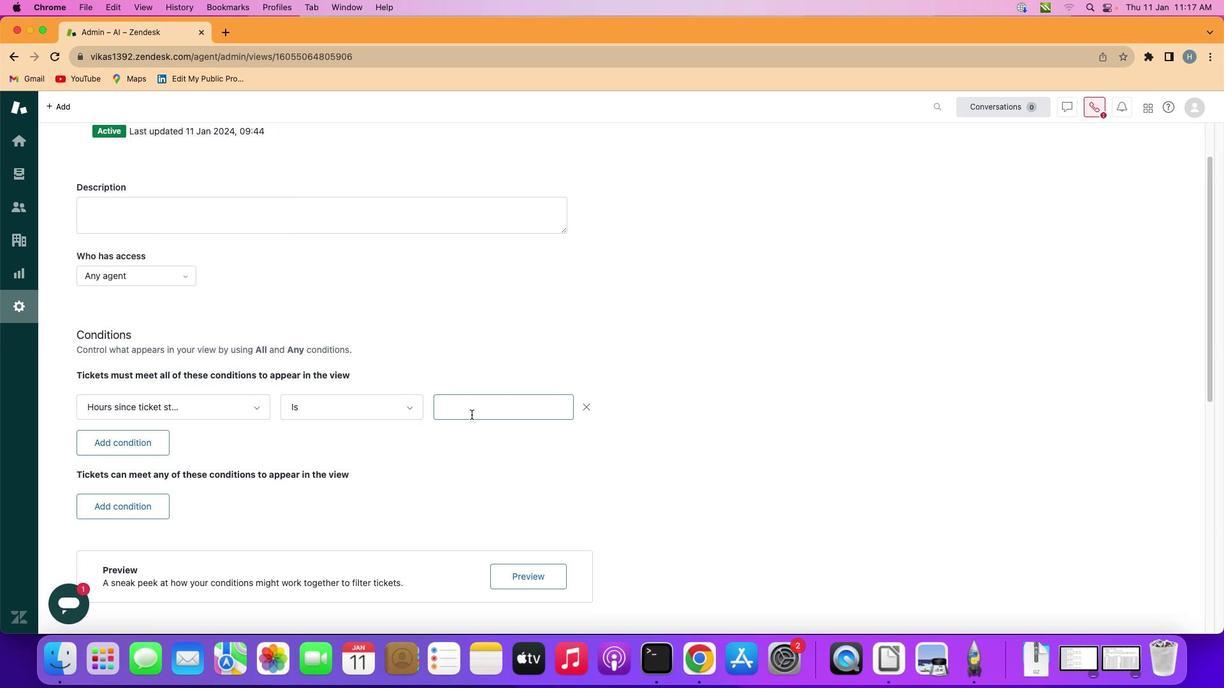 
Action: Key pressed Key.shift'S''i''x''t''y'
Screenshot: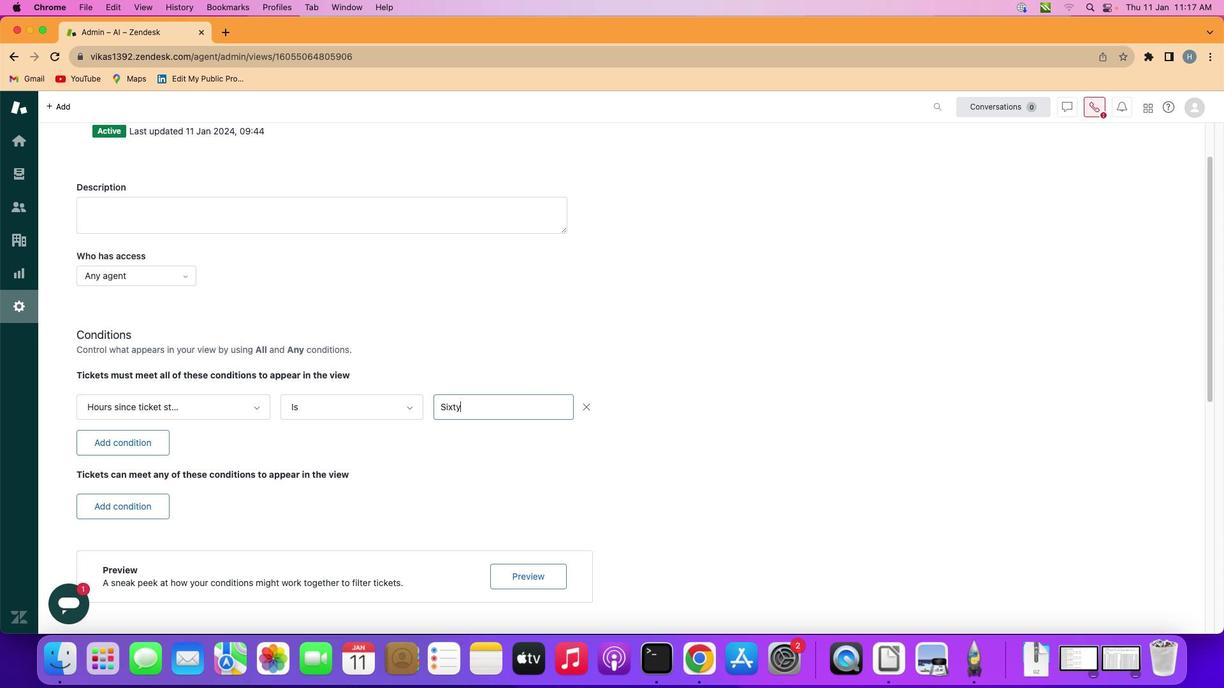 
Action: Mouse moved to (487, 452)
Screenshot: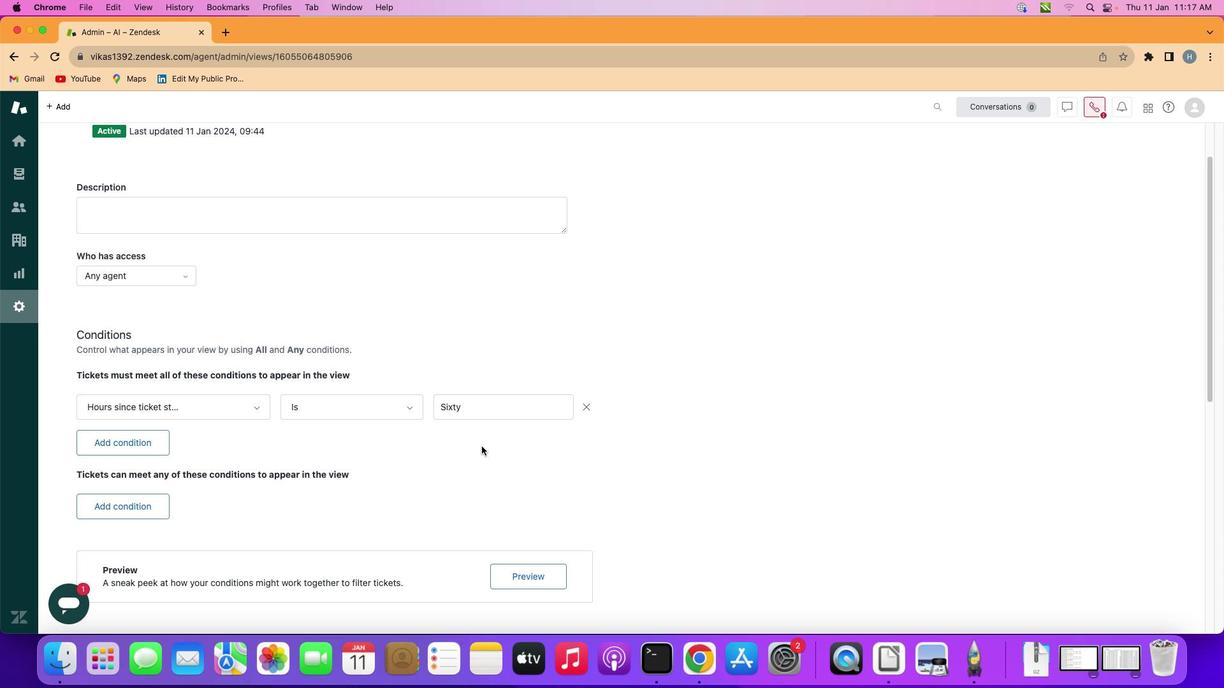 
